 Task: Send an email with the signature Alex Clark with the subject 'Status update' and the message 'Please find attached the requested document.' from softage.1@softage.net to softage.5@softage.net,  softage.1@softage.net and softage.6@softage.net with CC to softage.7@softage.net with an attached document Budget.xlsx
Action: Key pressed n
Screenshot: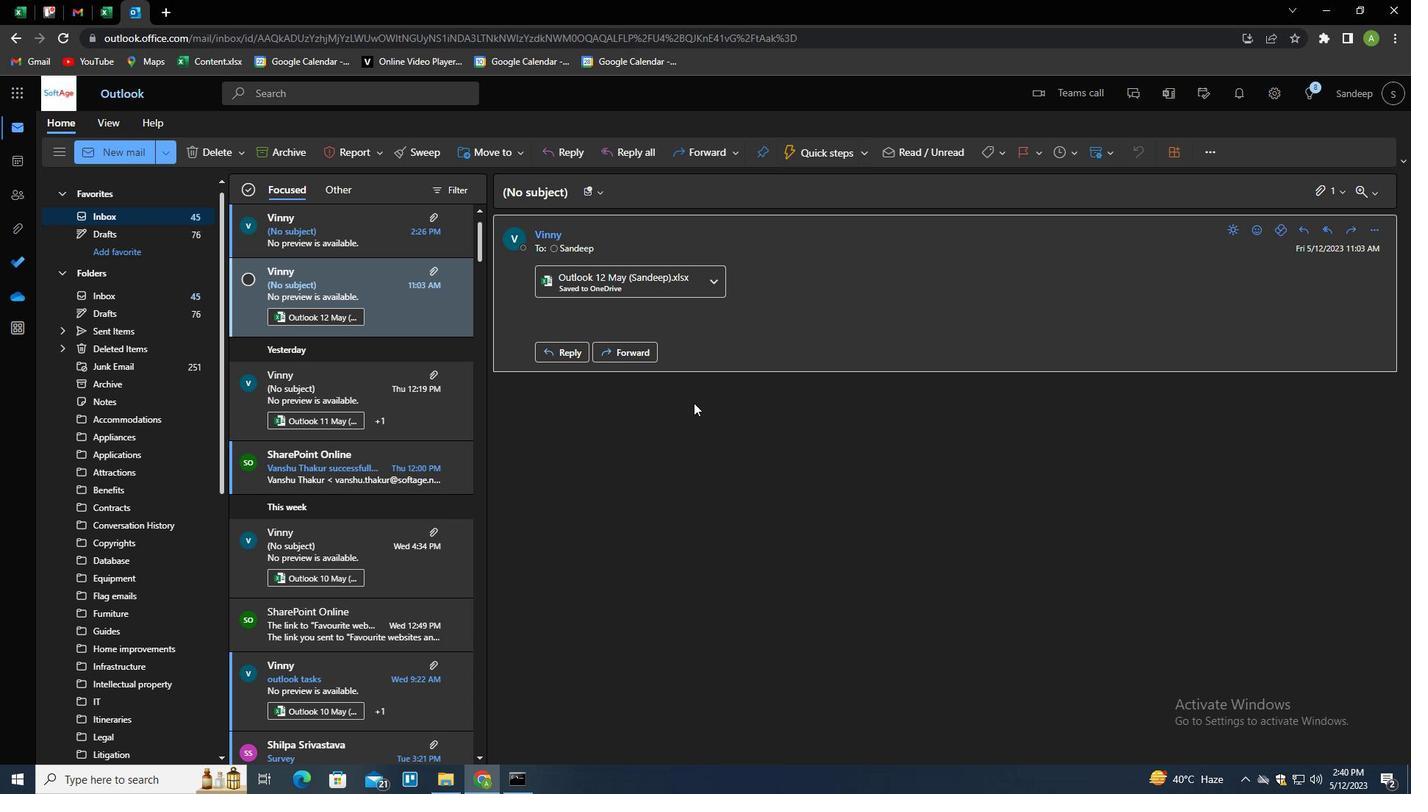 
Action: Mouse moved to (991, 156)
Screenshot: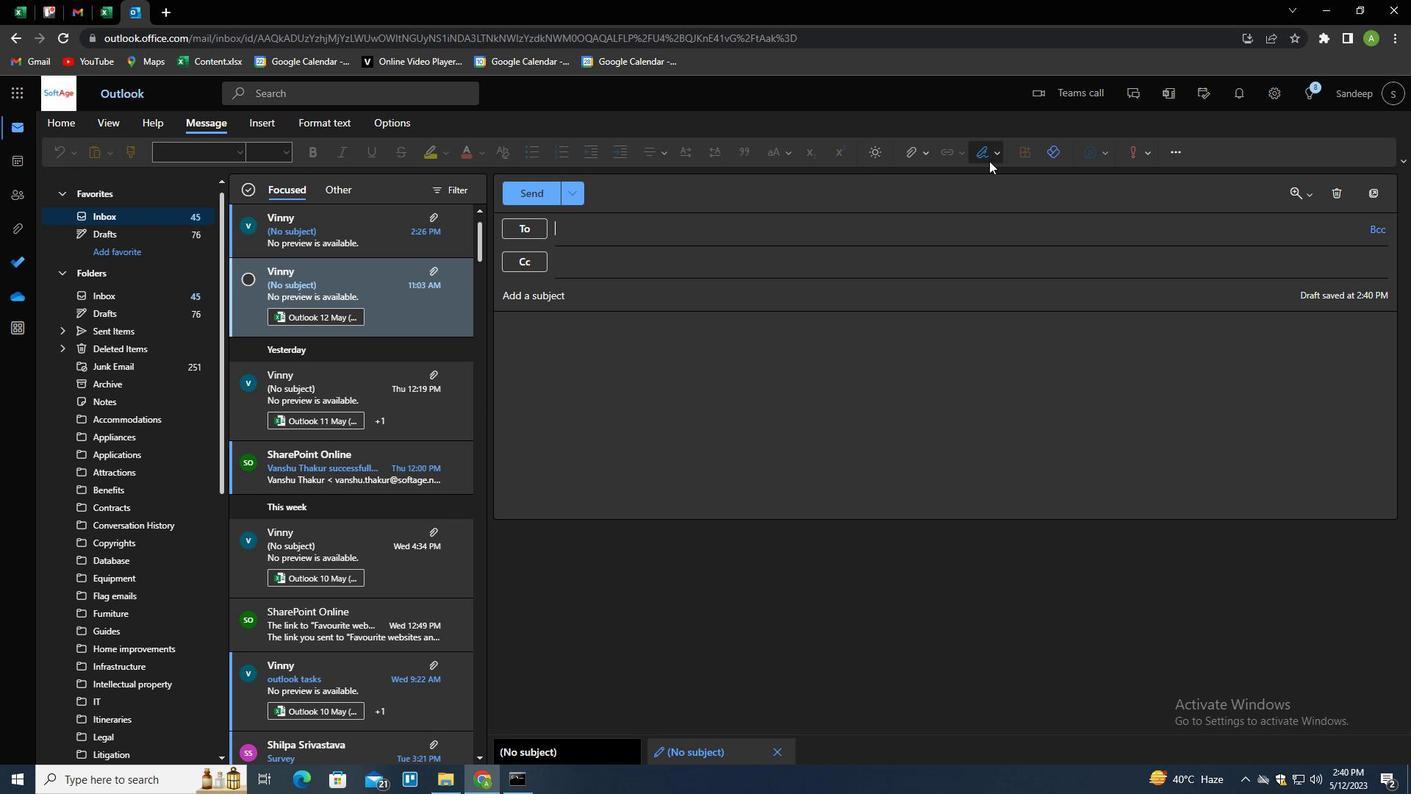
Action: Mouse pressed left at (991, 156)
Screenshot: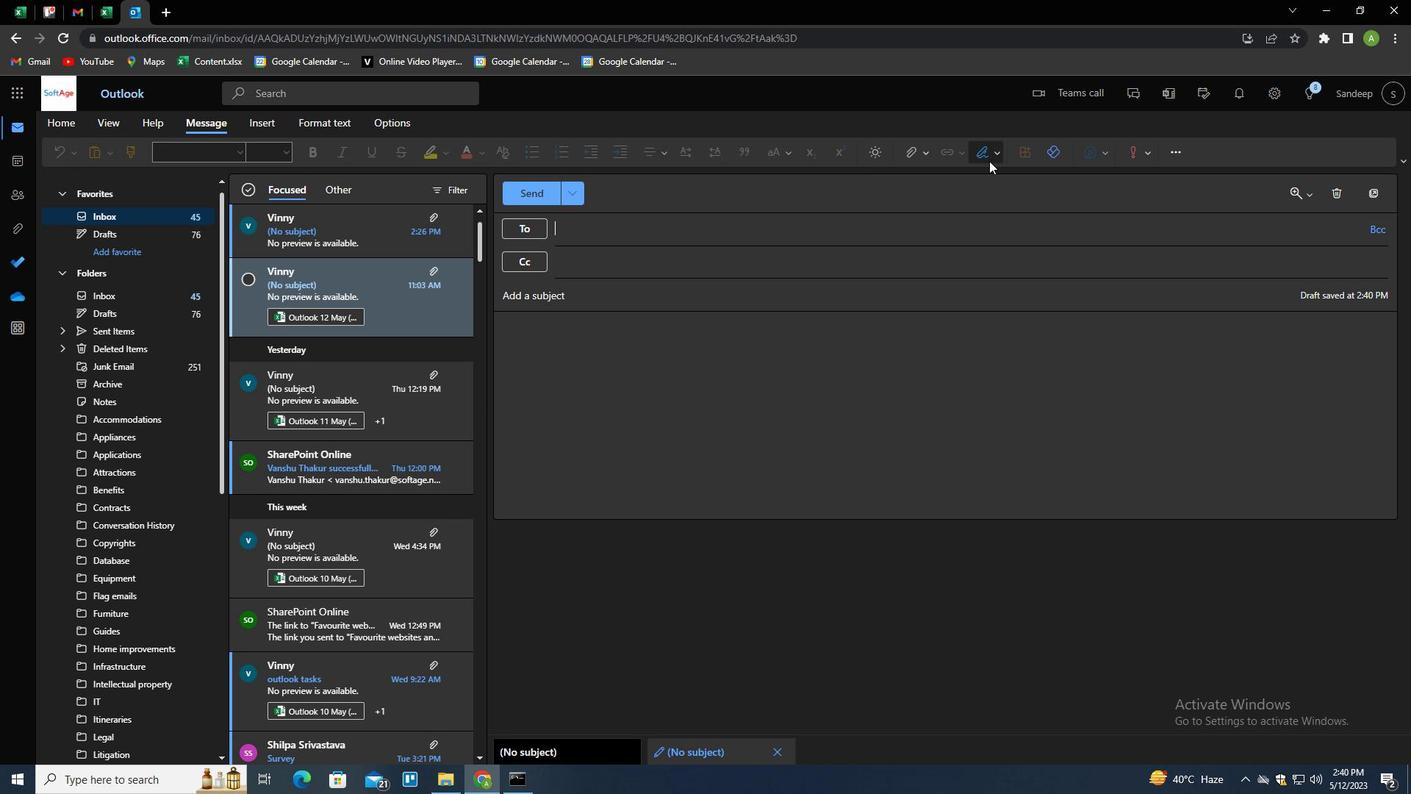
Action: Mouse moved to (972, 208)
Screenshot: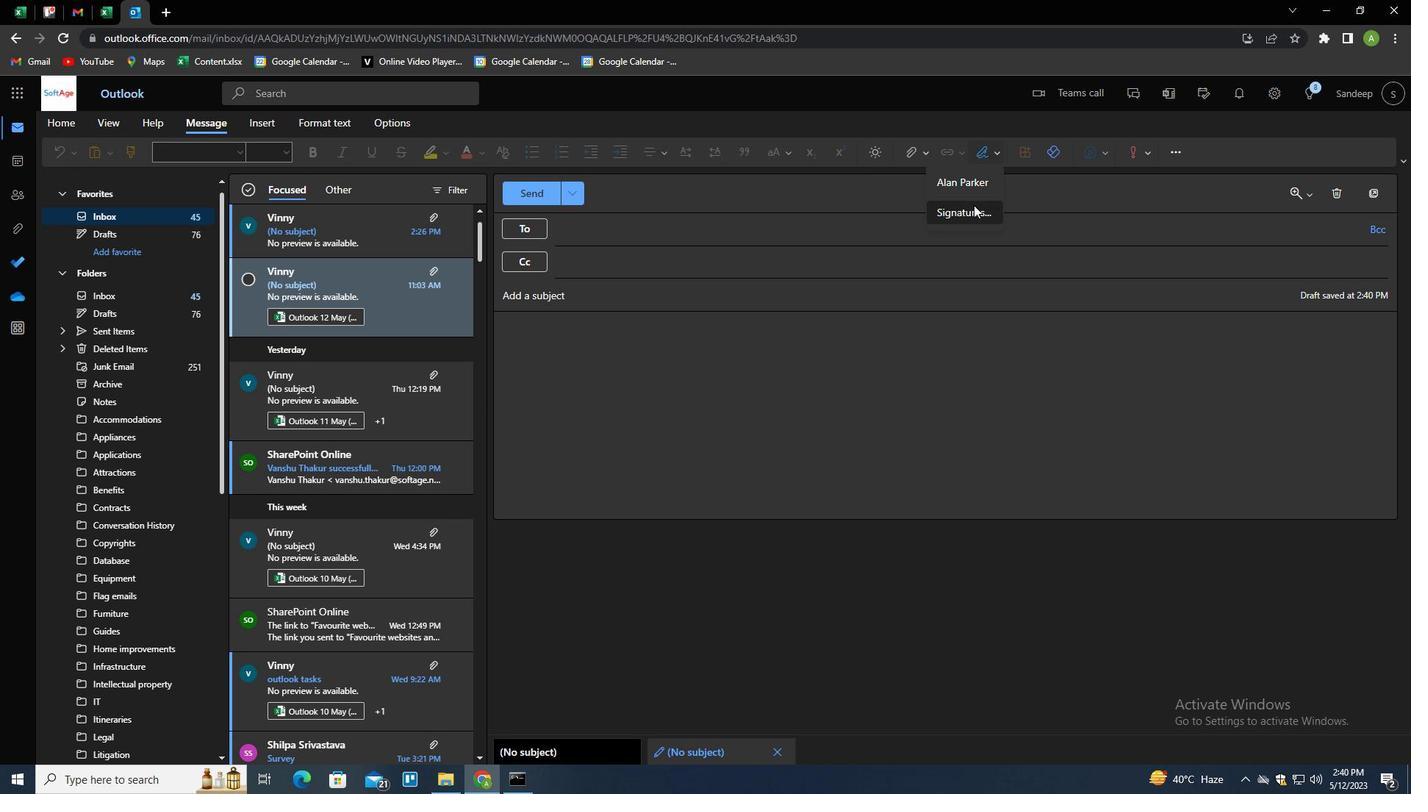 
Action: Mouse pressed left at (972, 208)
Screenshot: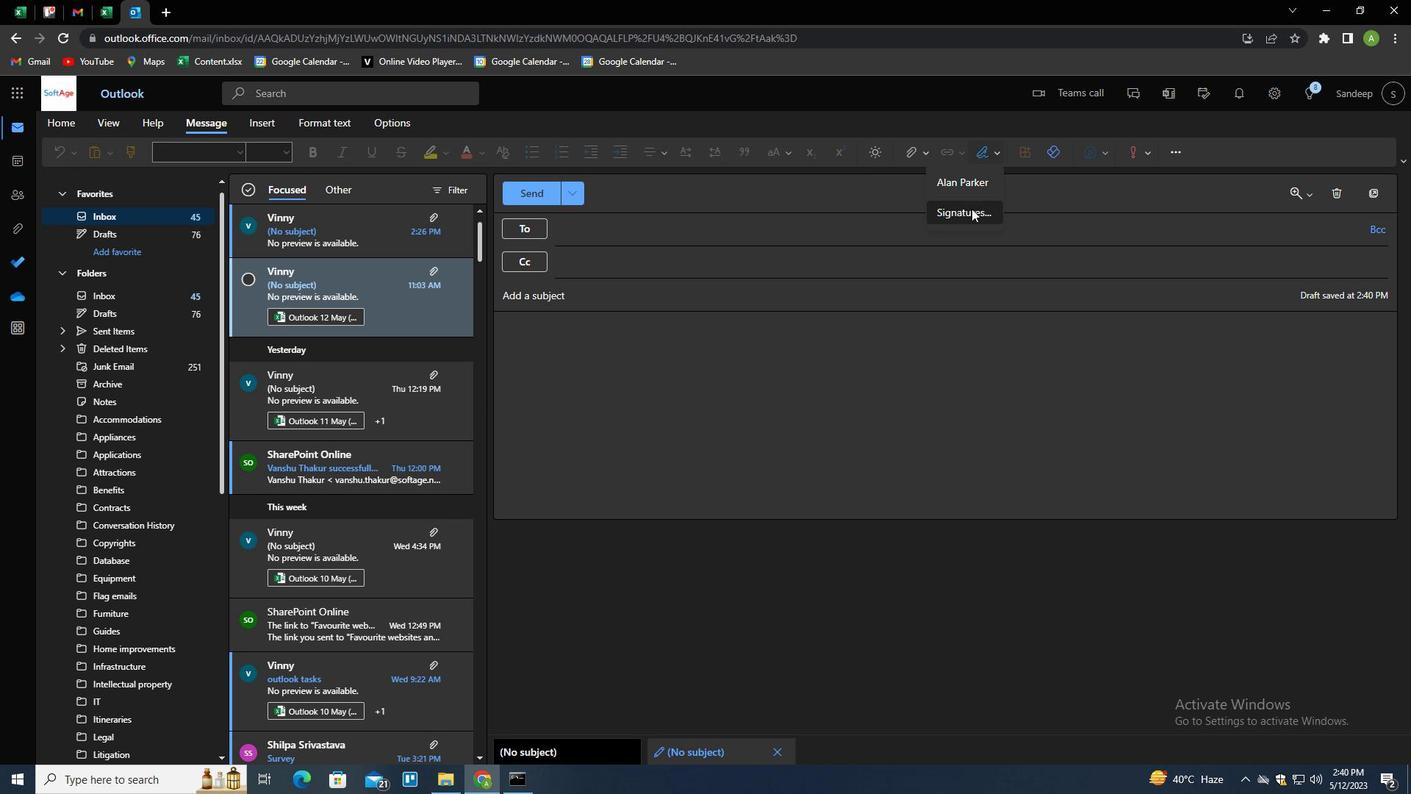 
Action: Mouse moved to (995, 271)
Screenshot: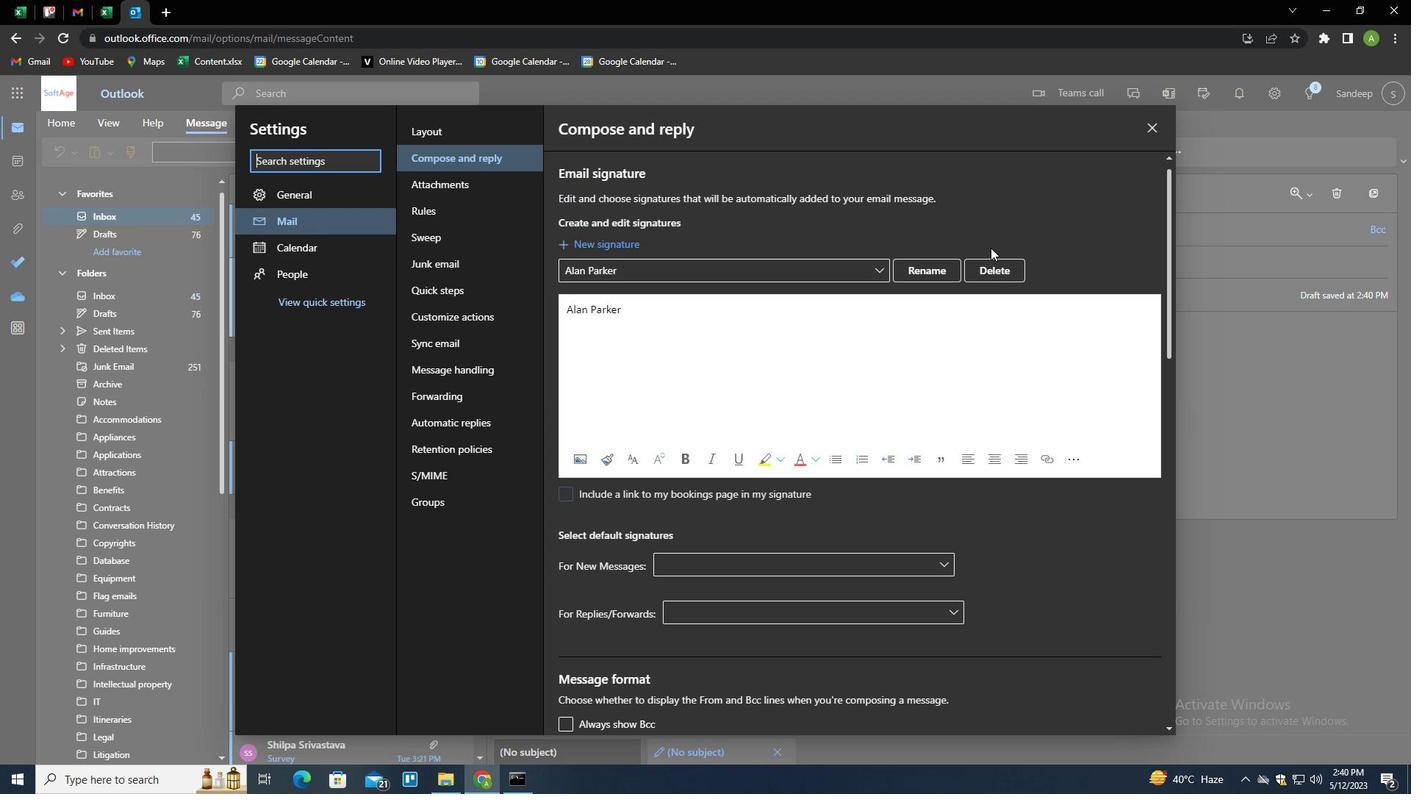 
Action: Mouse pressed left at (995, 271)
Screenshot: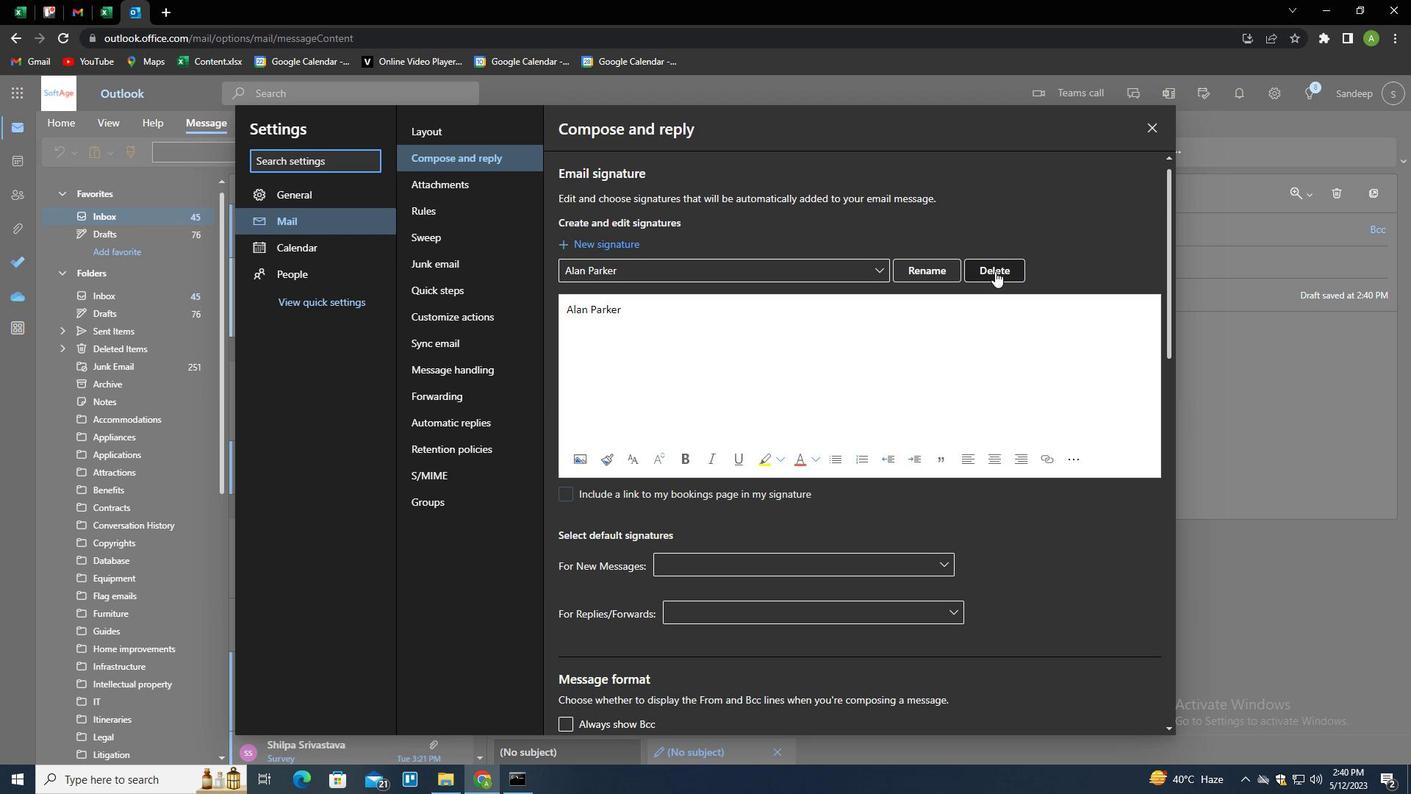 
Action: Mouse moved to (996, 272)
Screenshot: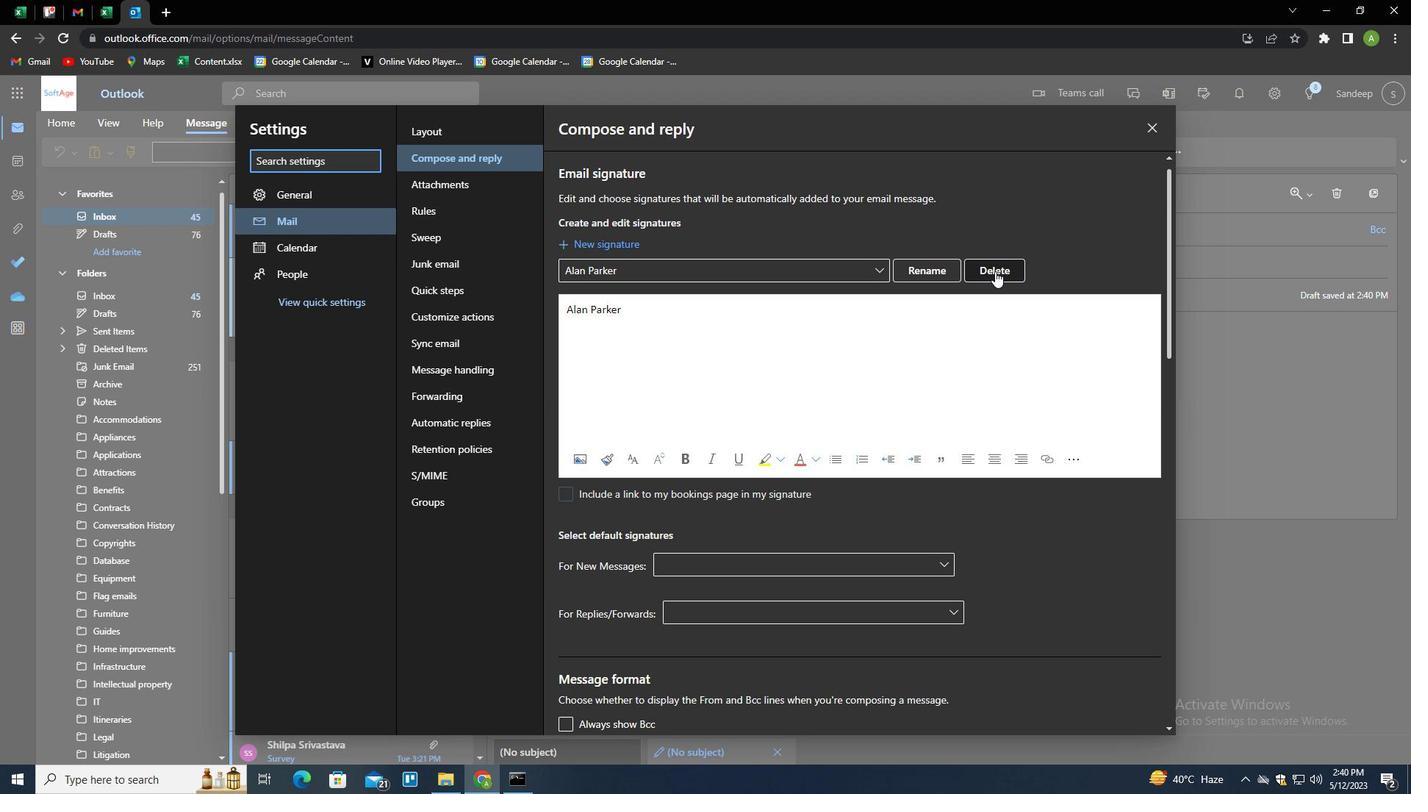 
Action: Mouse pressed left at (996, 272)
Screenshot: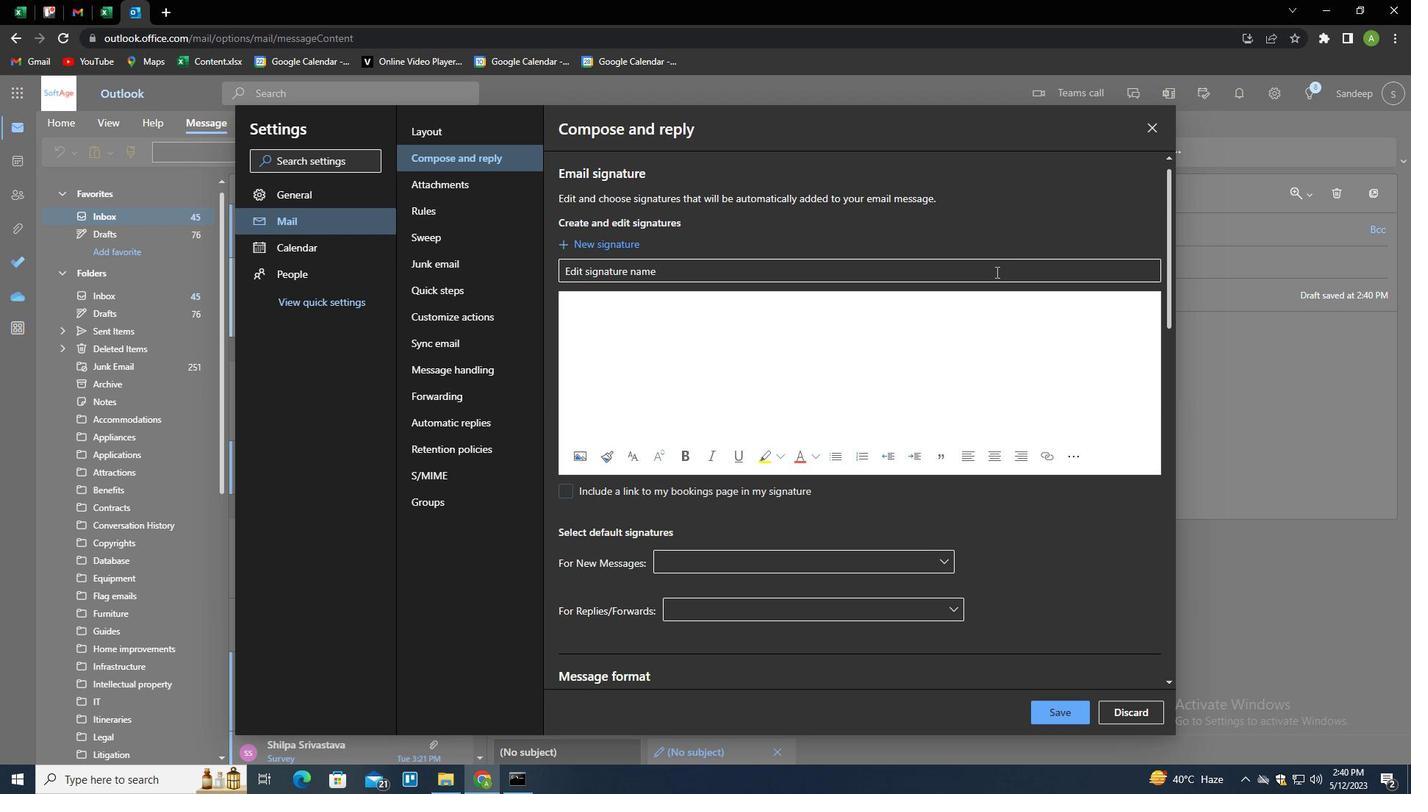 
Action: Key pressed <Key.shift>
Screenshot: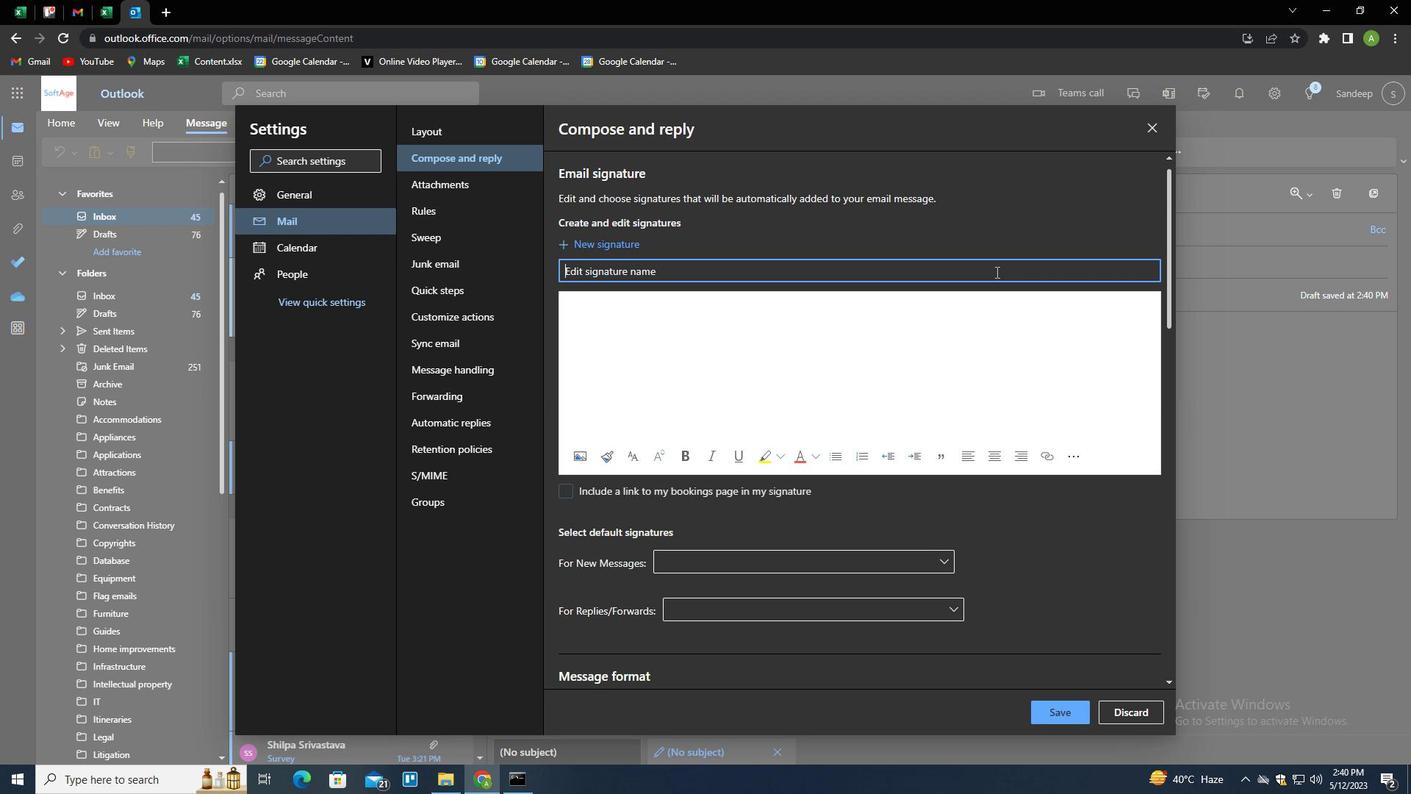 
Action: Mouse moved to (996, 271)
Screenshot: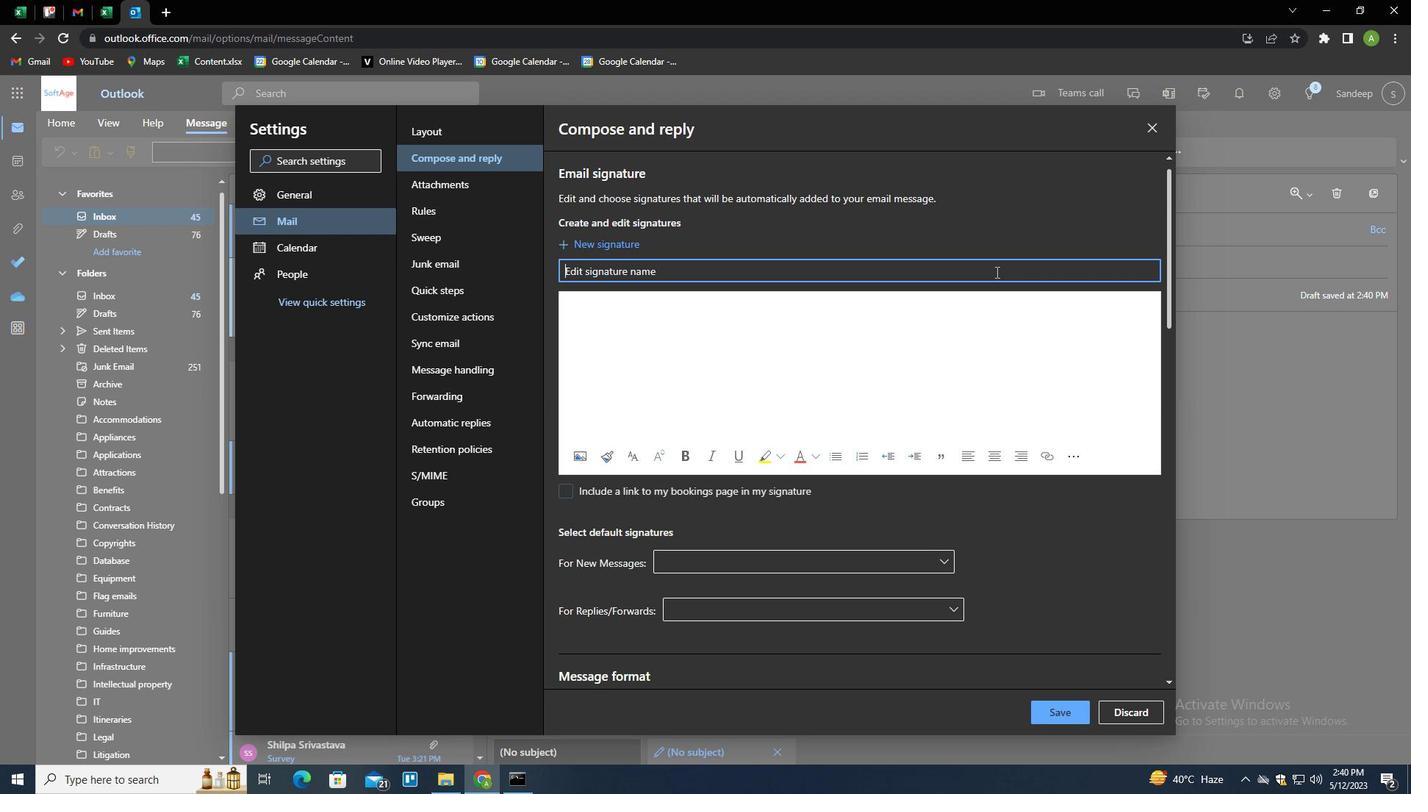 
Action: Key pressed A
Screenshot: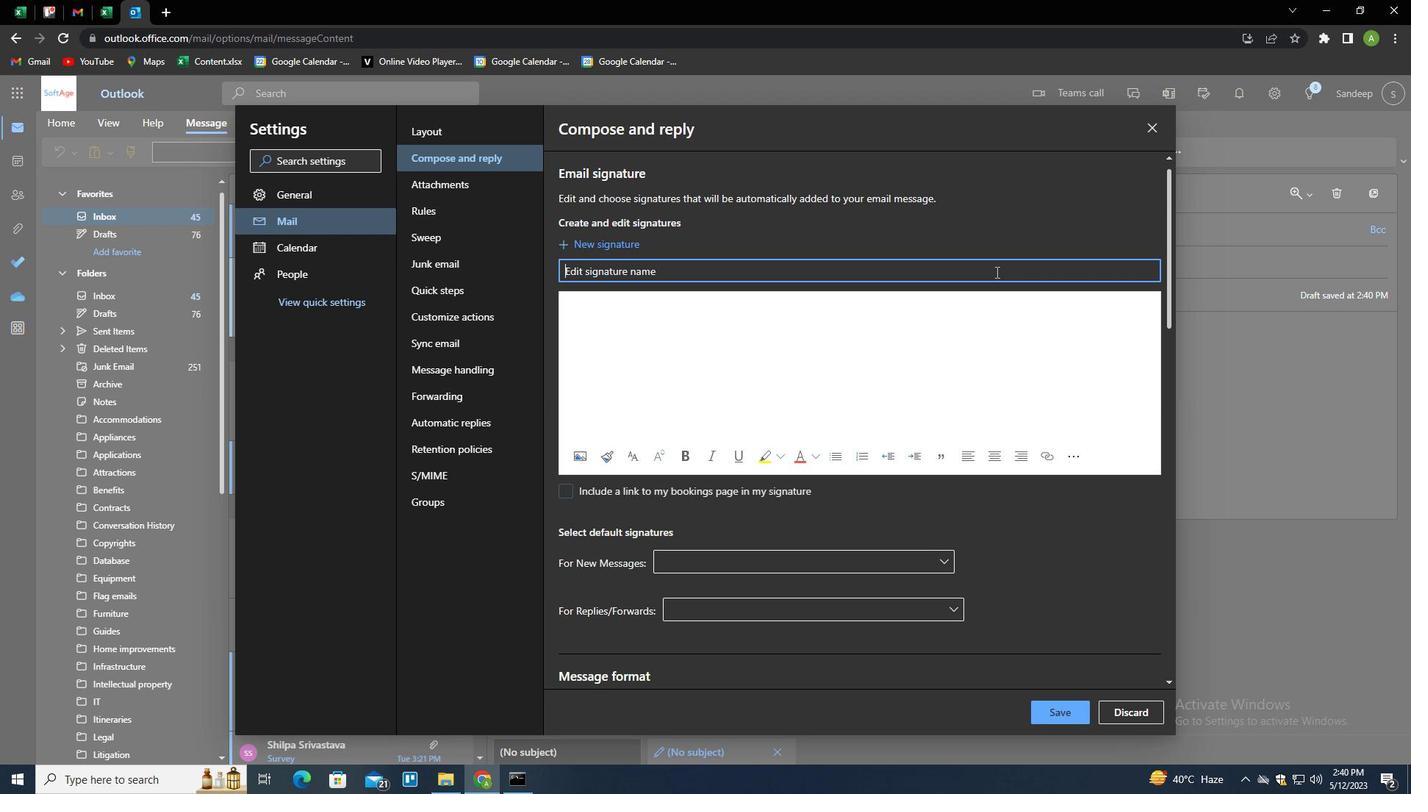 
Action: Mouse moved to (1018, 254)
Screenshot: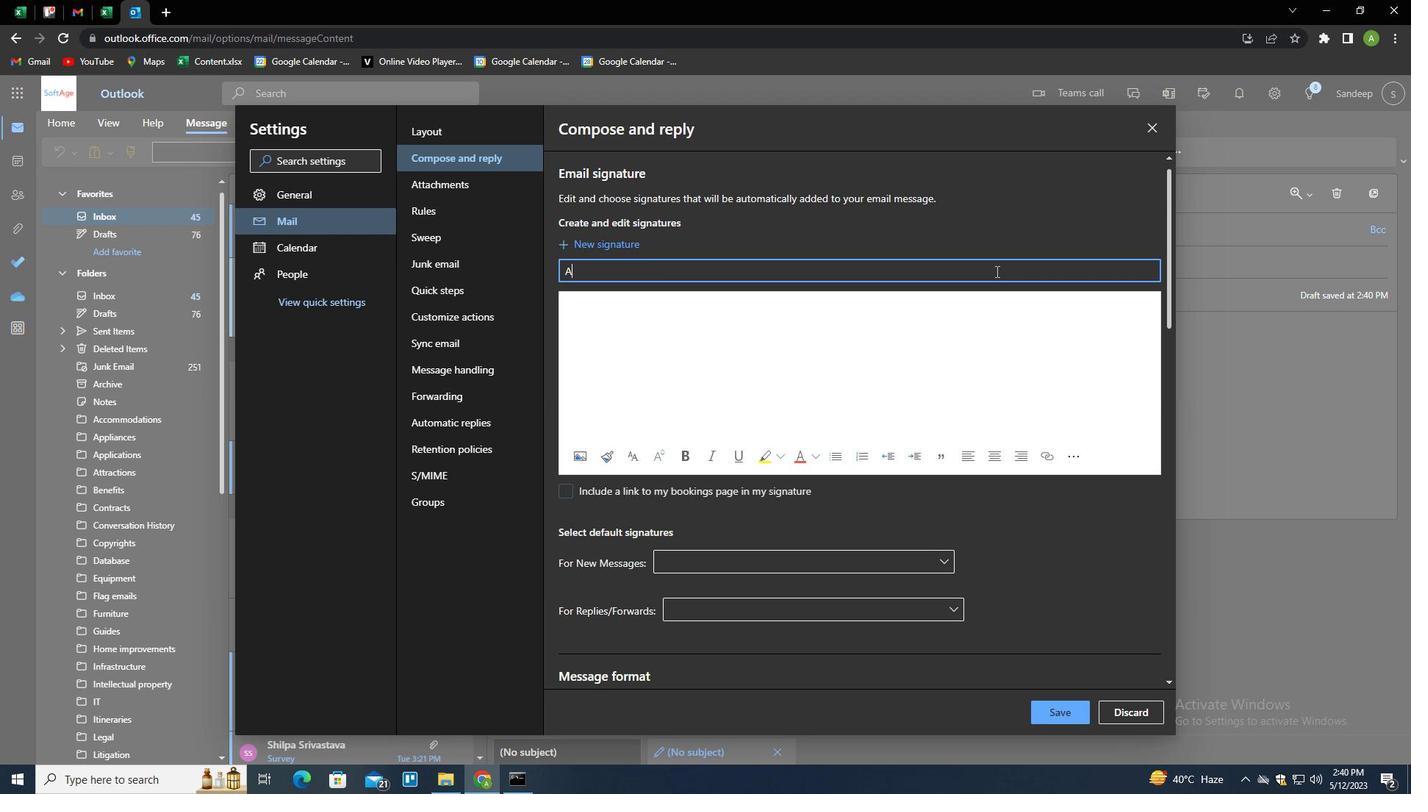 
Action: Key pressed LEX<Key.space><Key.shift>CLARK<Key.tab><Key.shift>ALEX<Key.space><Key.shift>CLARK
Screenshot: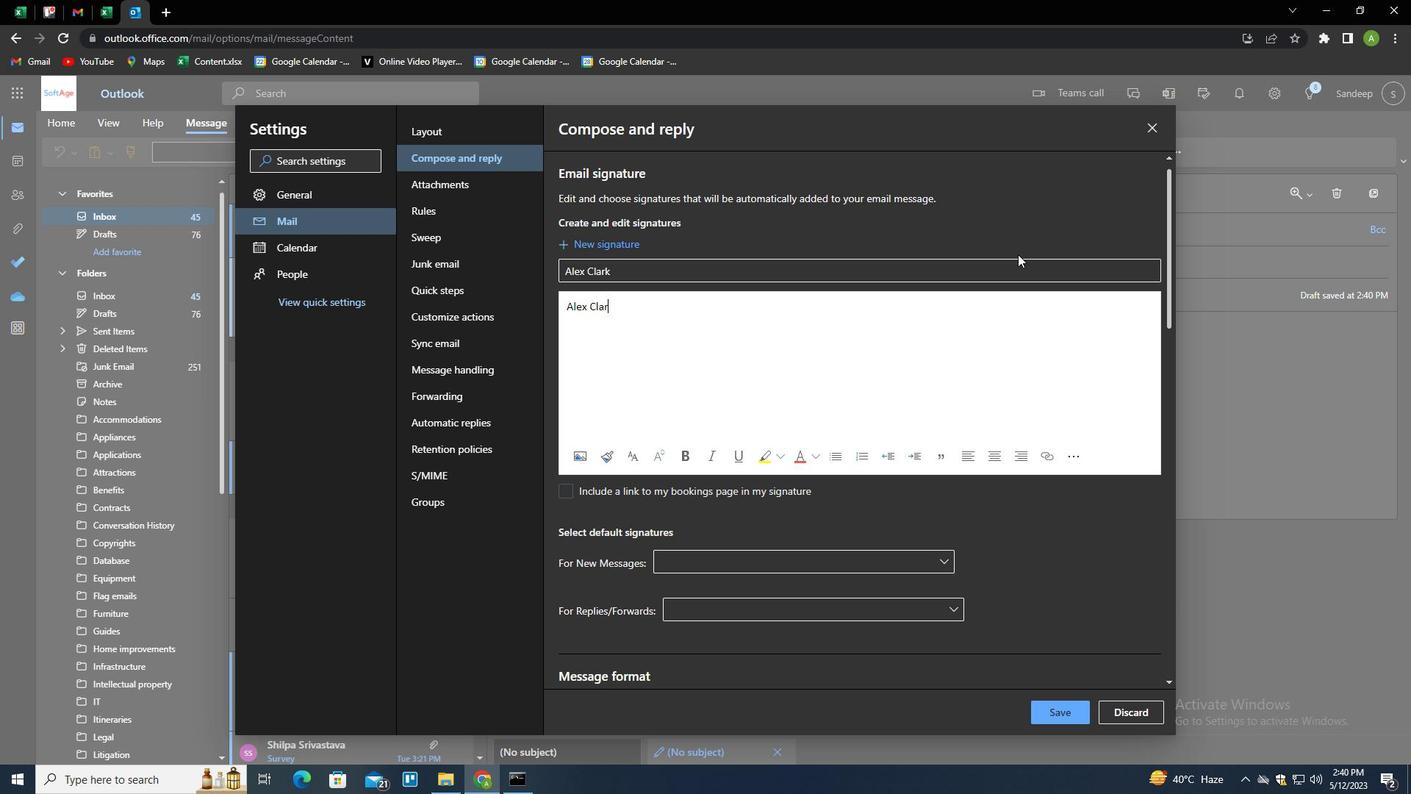 
Action: Mouse moved to (1054, 708)
Screenshot: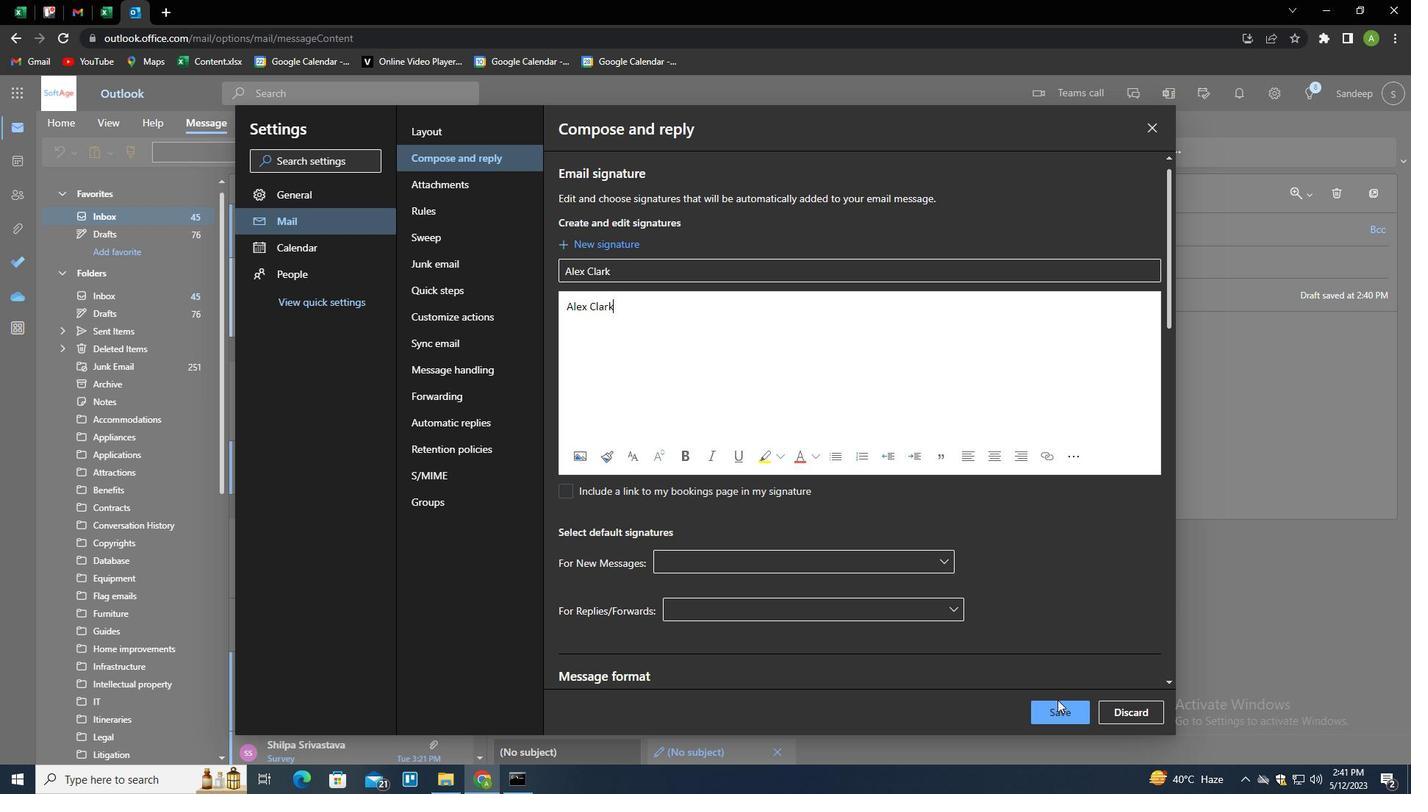 
Action: Mouse pressed left at (1054, 708)
Screenshot: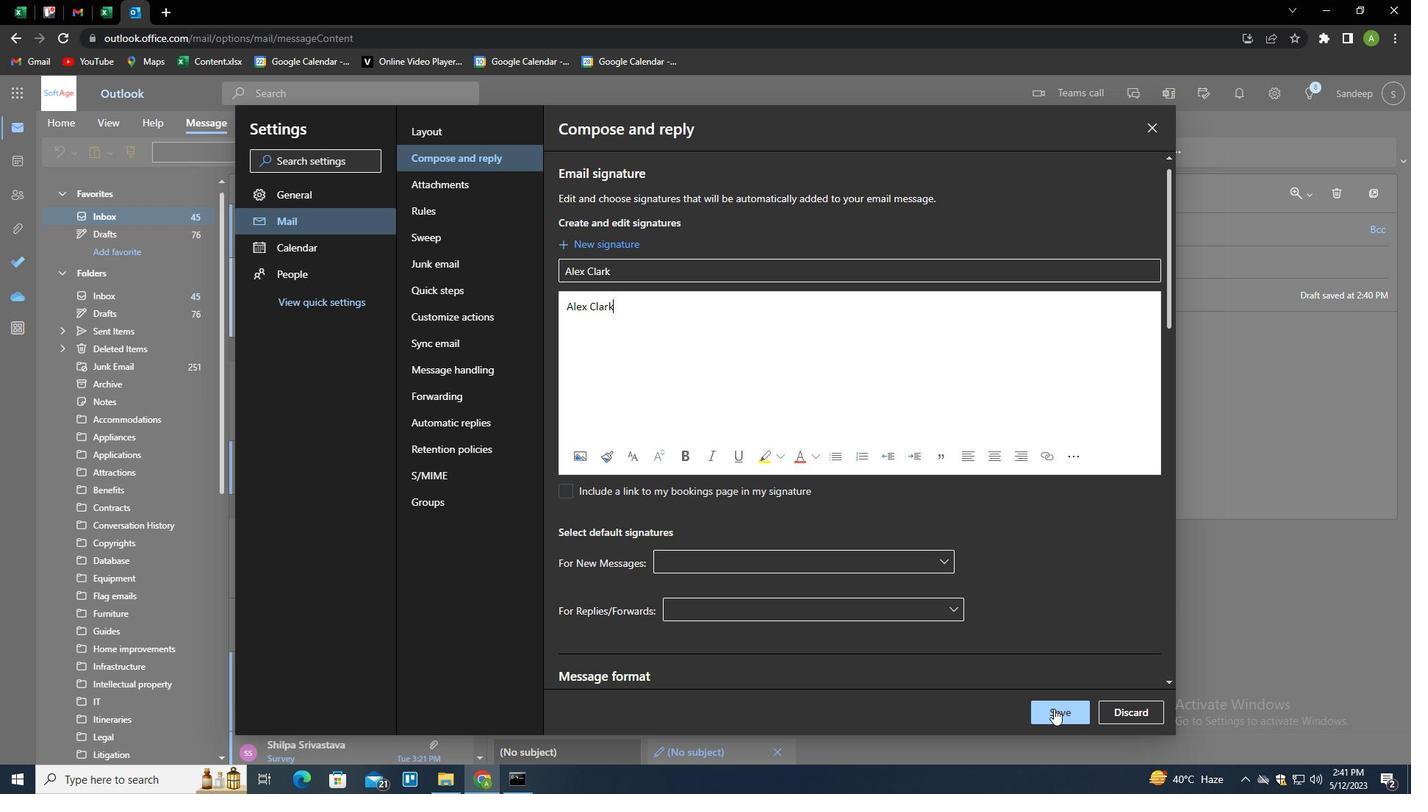 
Action: Mouse moved to (1250, 403)
Screenshot: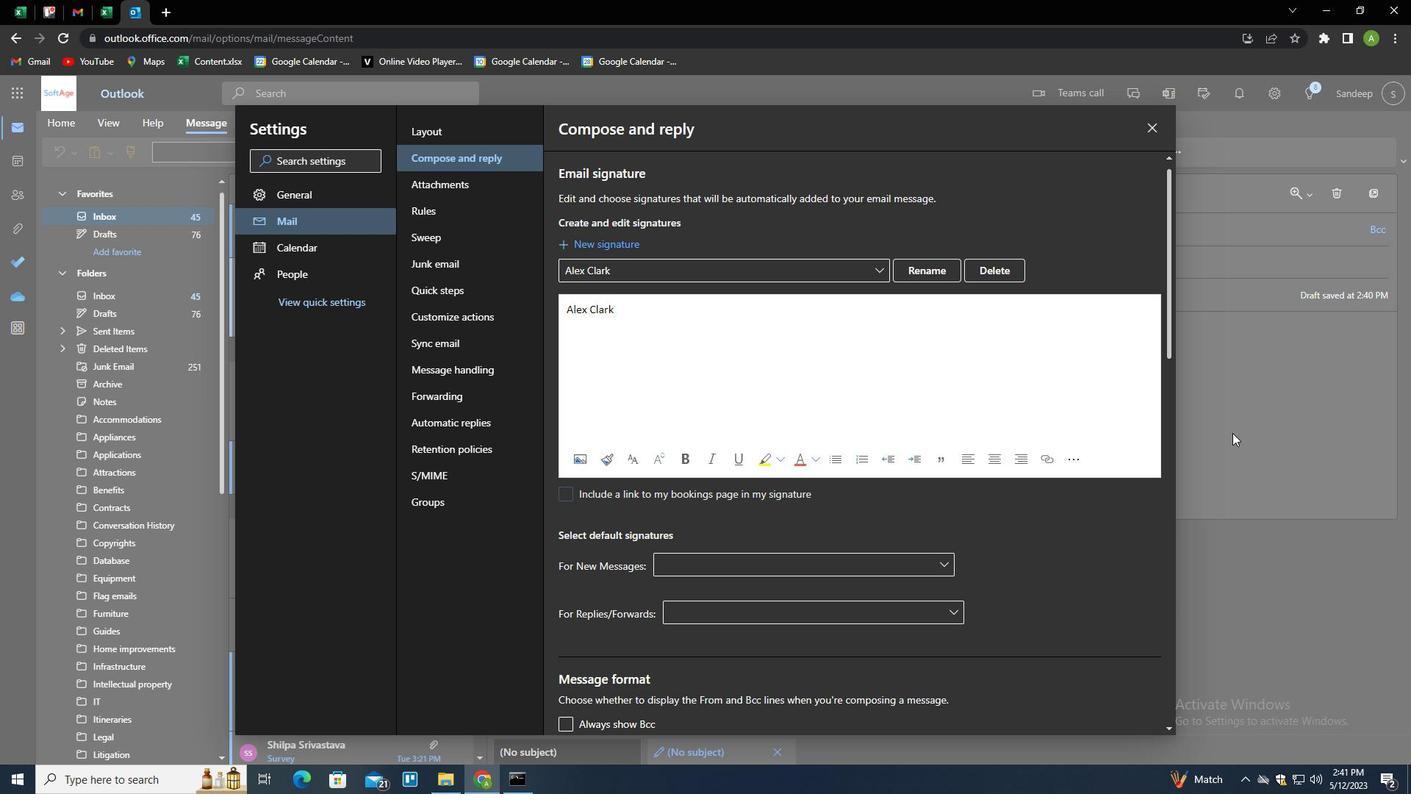 
Action: Mouse pressed left at (1250, 403)
Screenshot: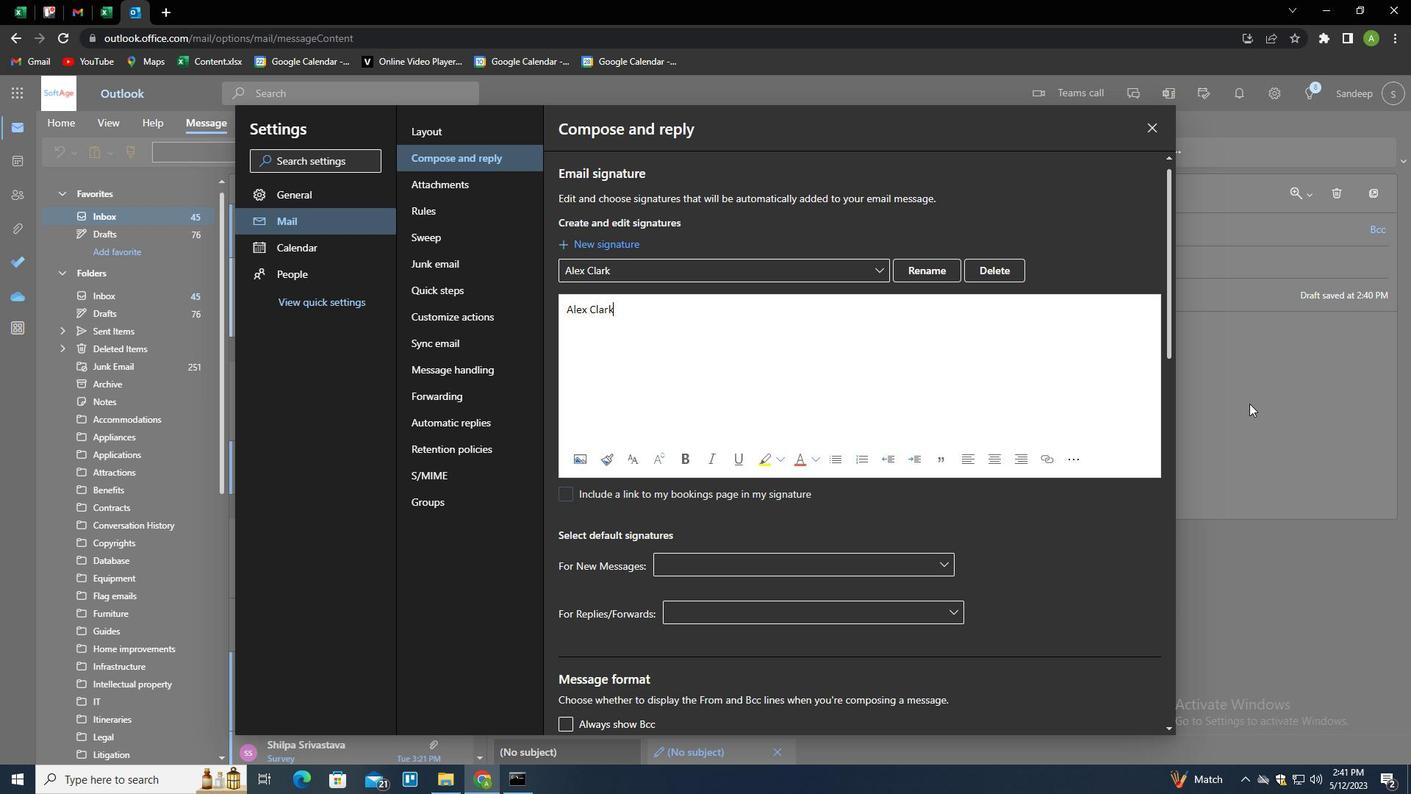 
Action: Mouse moved to (664, 299)
Screenshot: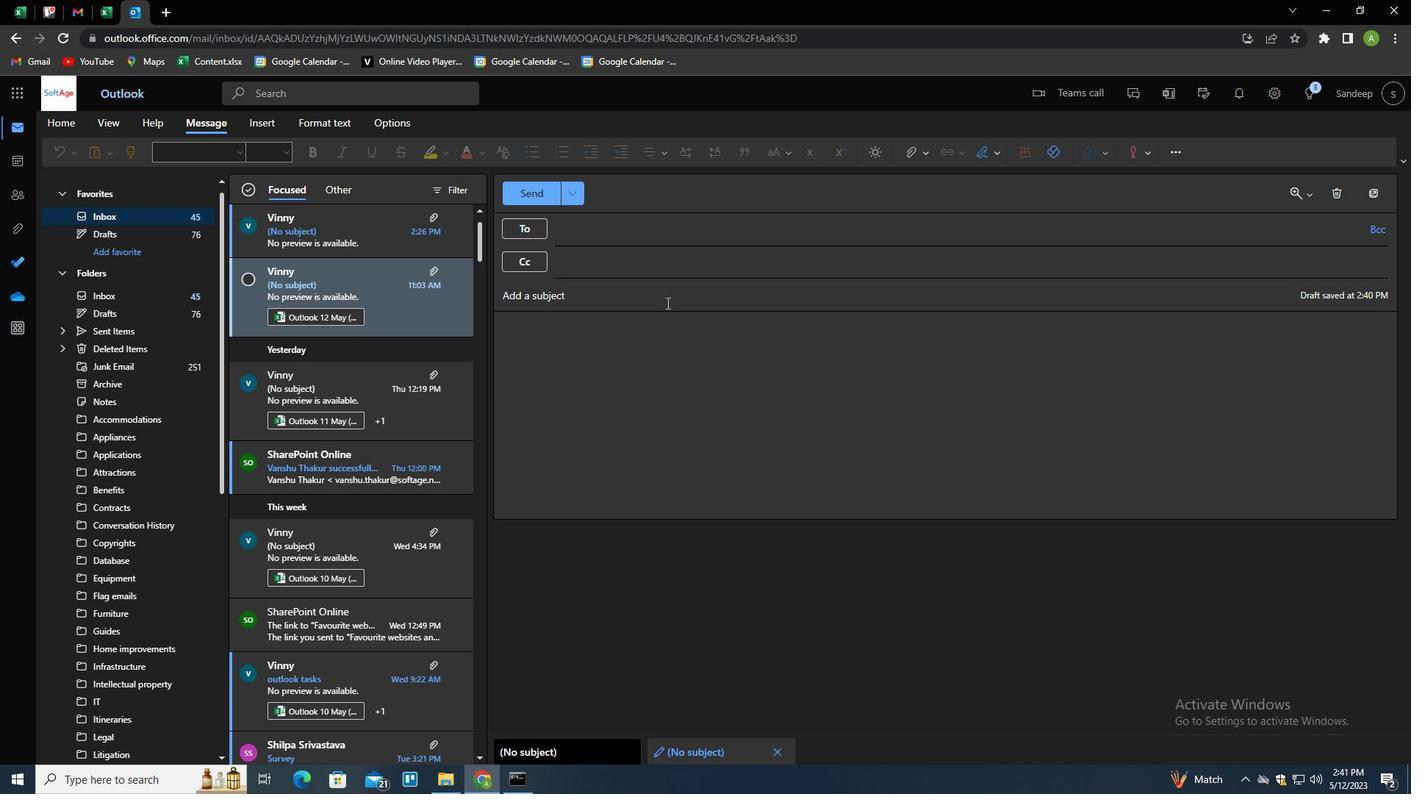 
Action: Mouse pressed left at (664, 299)
Screenshot: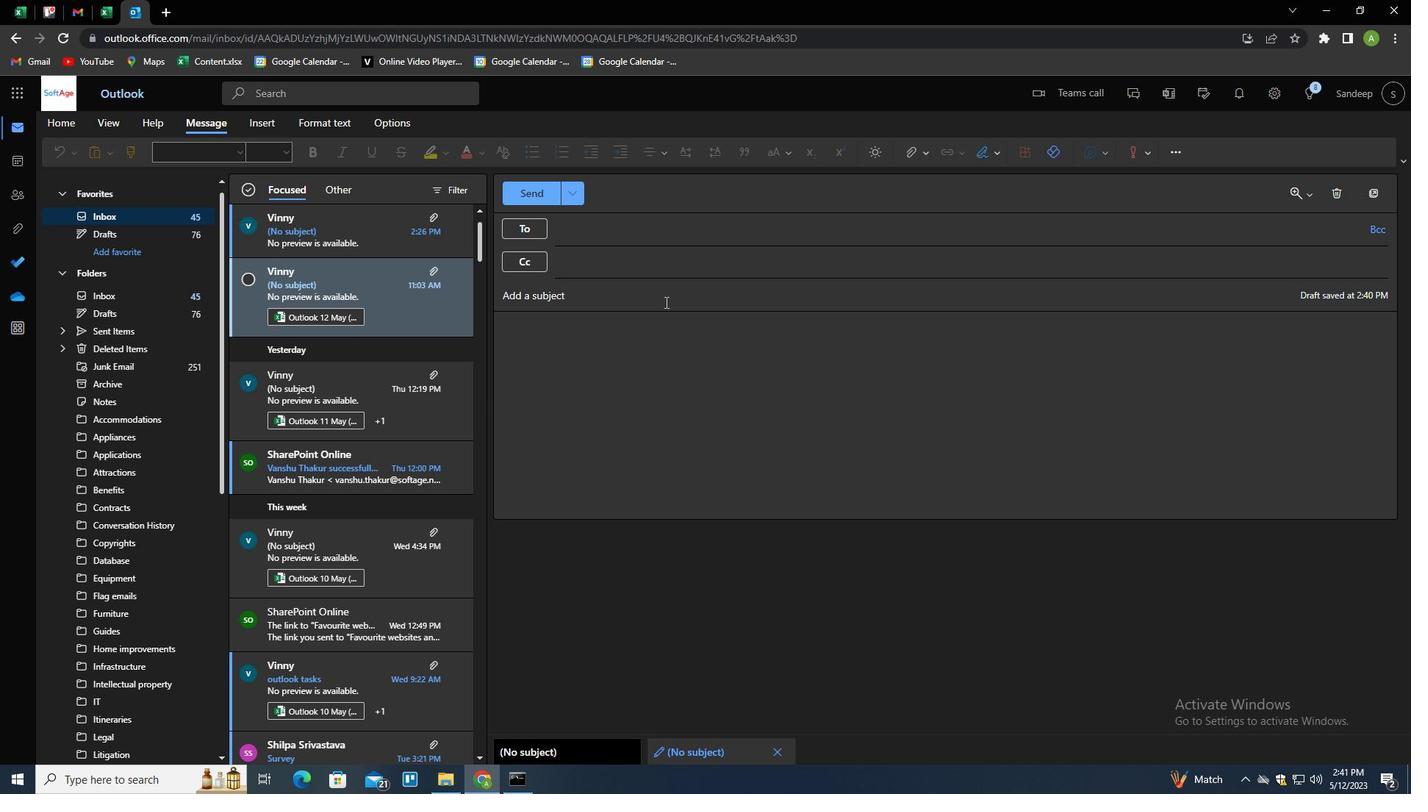 
Action: Key pressed <Key.shift>STATUS<Key.space>UPDATE<Key.tab><Key.shift>PLEASE<Key.space>FIND<Key.space>ATTACHED<Key.space>THE<Key.space>REQUESTED<Key.space>DOCUMENTS.
Screenshot: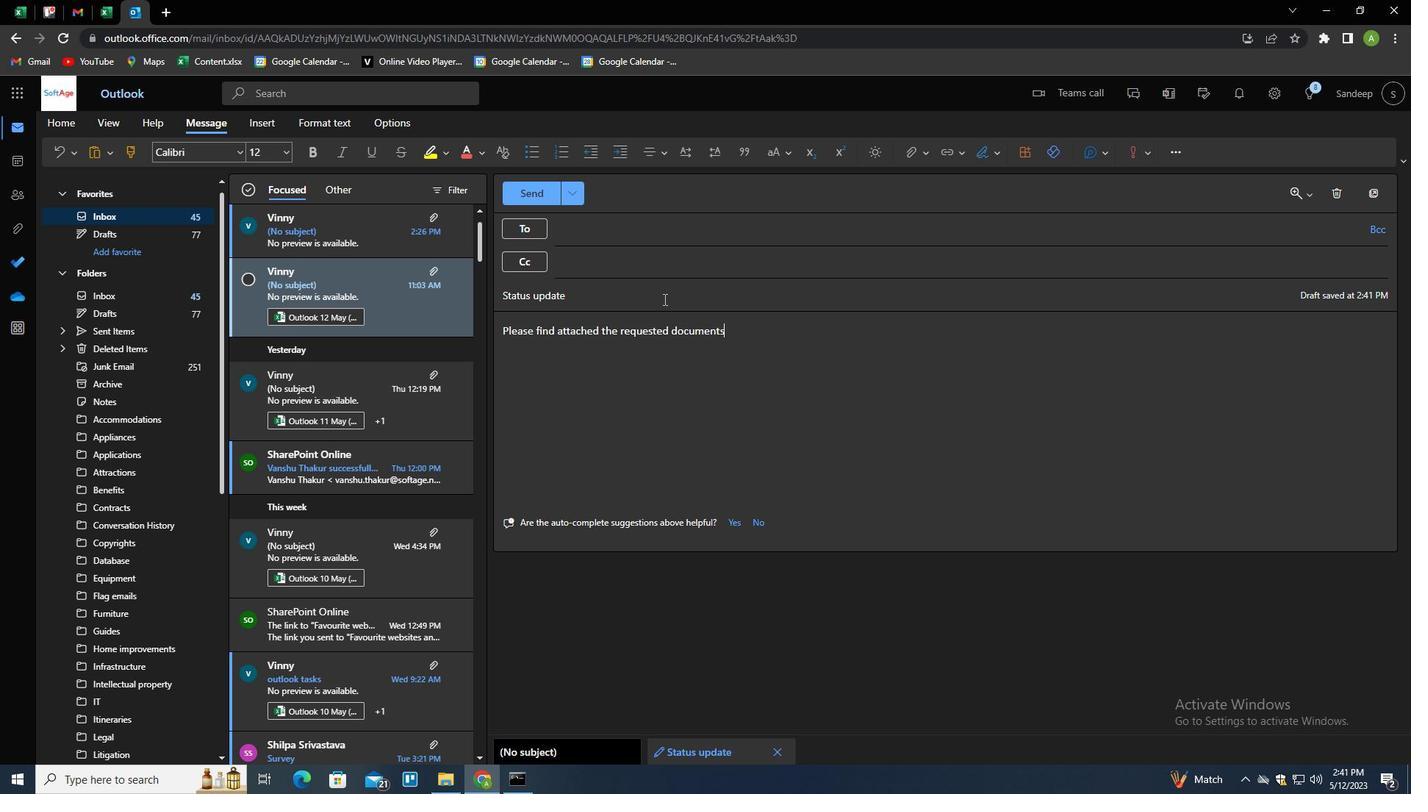 
Action: Mouse moved to (635, 228)
Screenshot: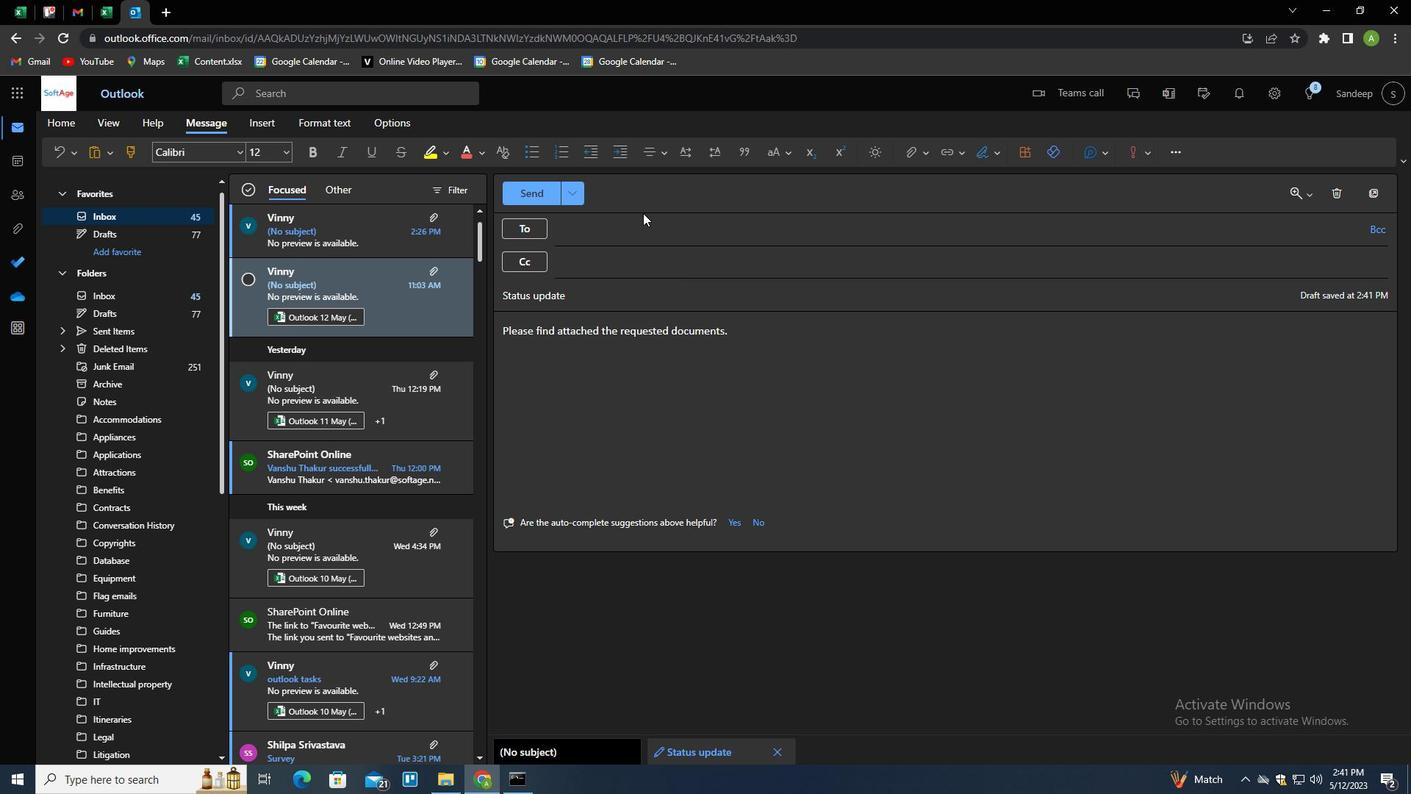 
Action: Mouse pressed left at (635, 228)
Screenshot: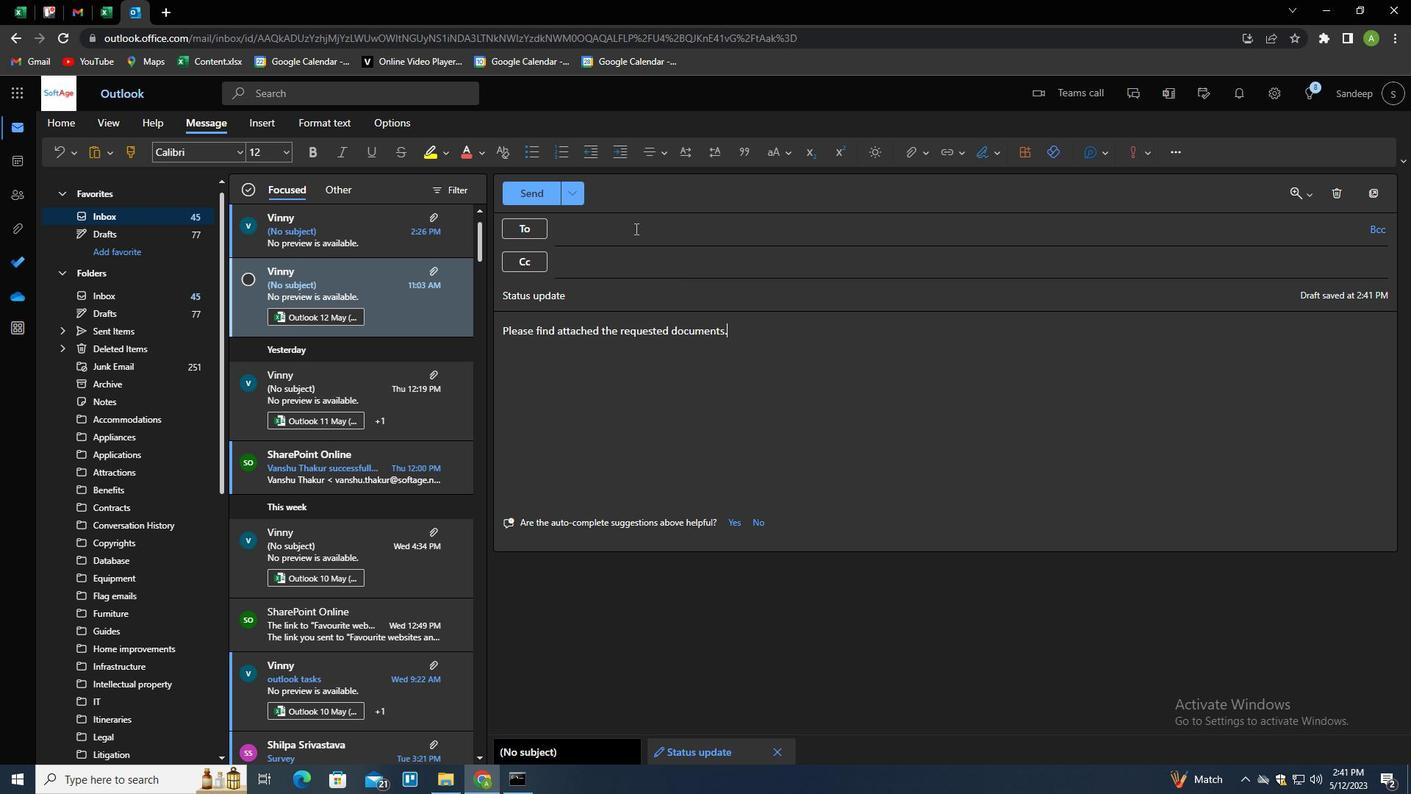 
Action: Key pressed SOFTAGE.5<Key.shift>@SOFTAGE.NET<Key.enter>SOFTAGE.1<Key.shift>@SOFTAGE.NET<Key.enter>SOFTAGE.6<Key.shift>@SOFTAGE.NET<Key.enter><Key.tab>SOFTAGE.6<Key.shift>@SOFTAGE.NET<Key.enter>
Screenshot: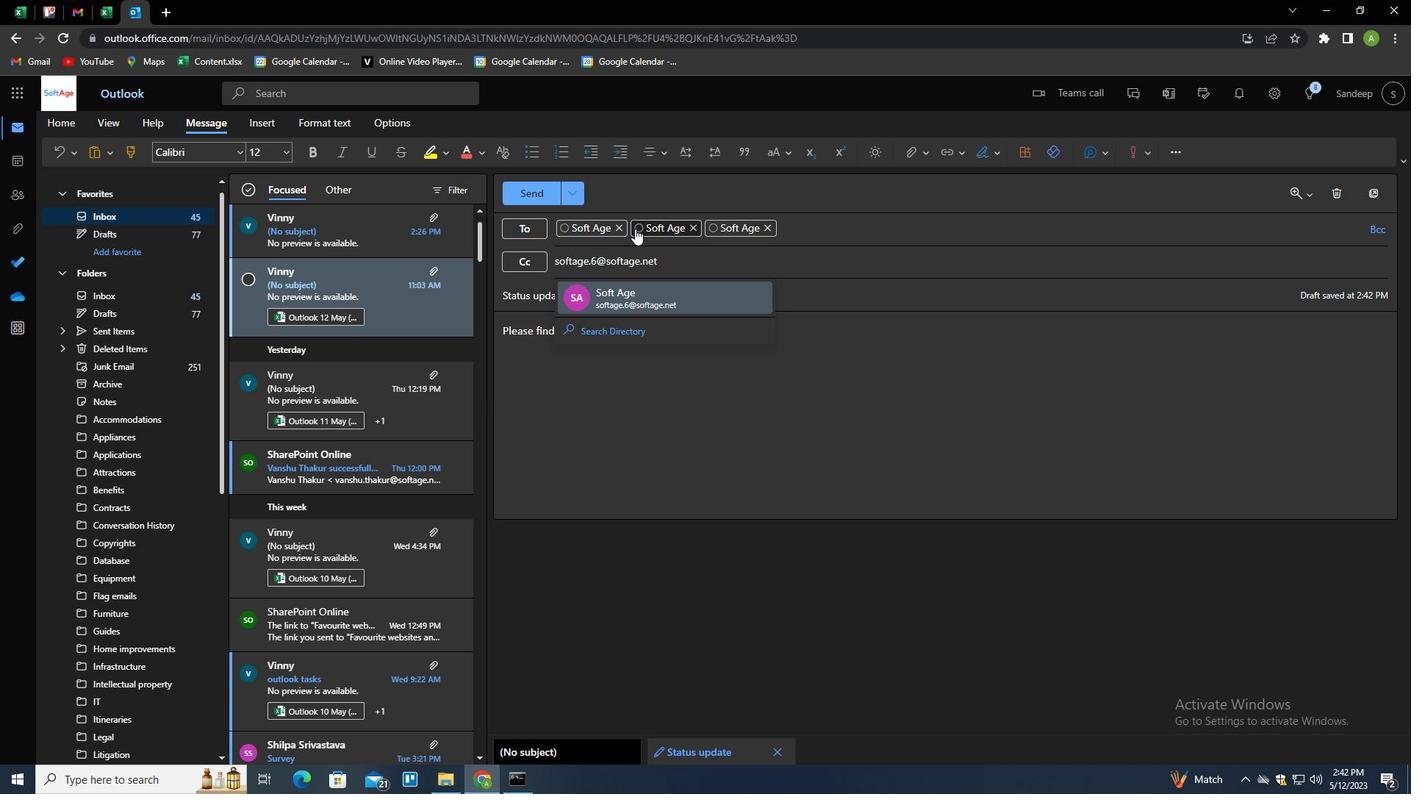 
Action: Mouse moved to (685, 305)
Screenshot: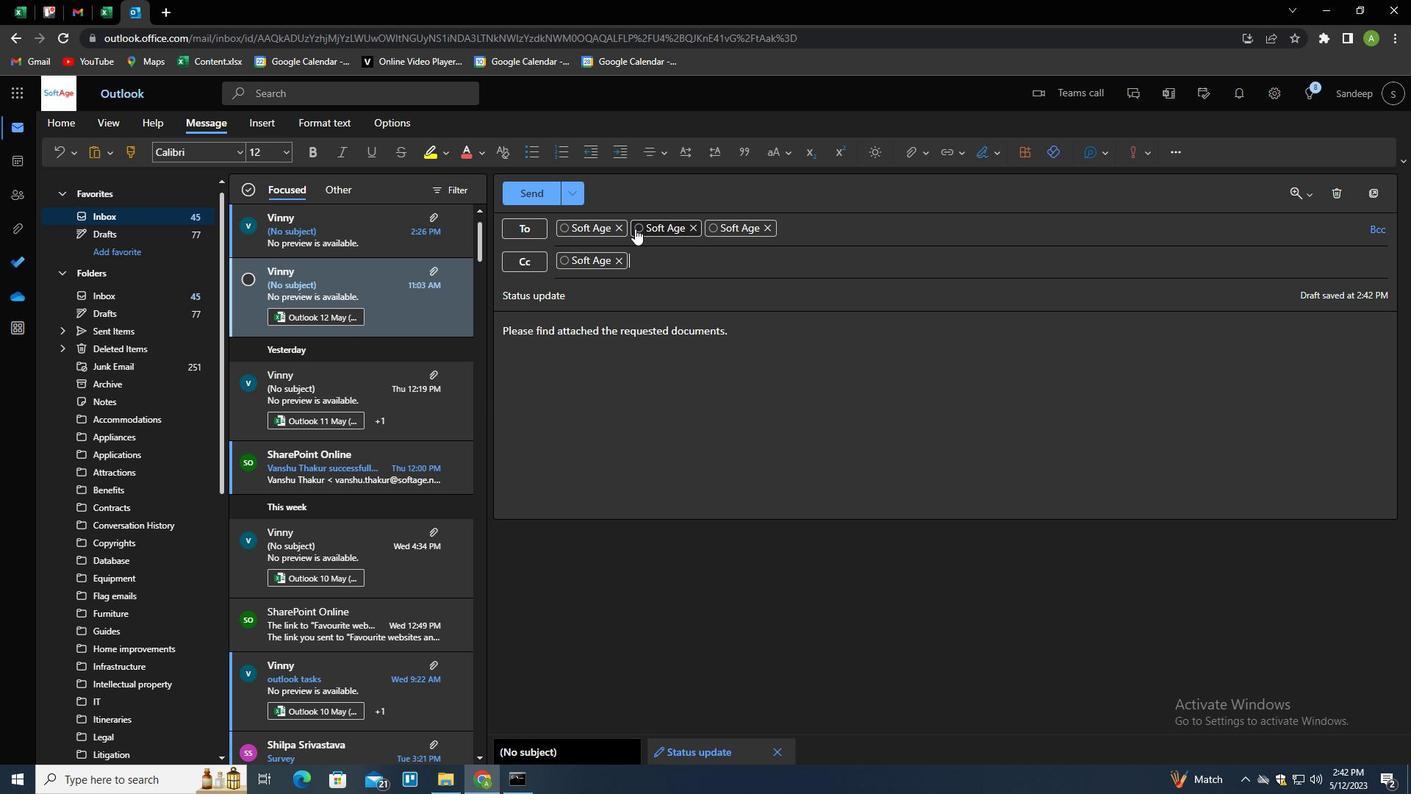 
Action: Mouse scrolled (685, 304) with delta (0, 0)
Screenshot: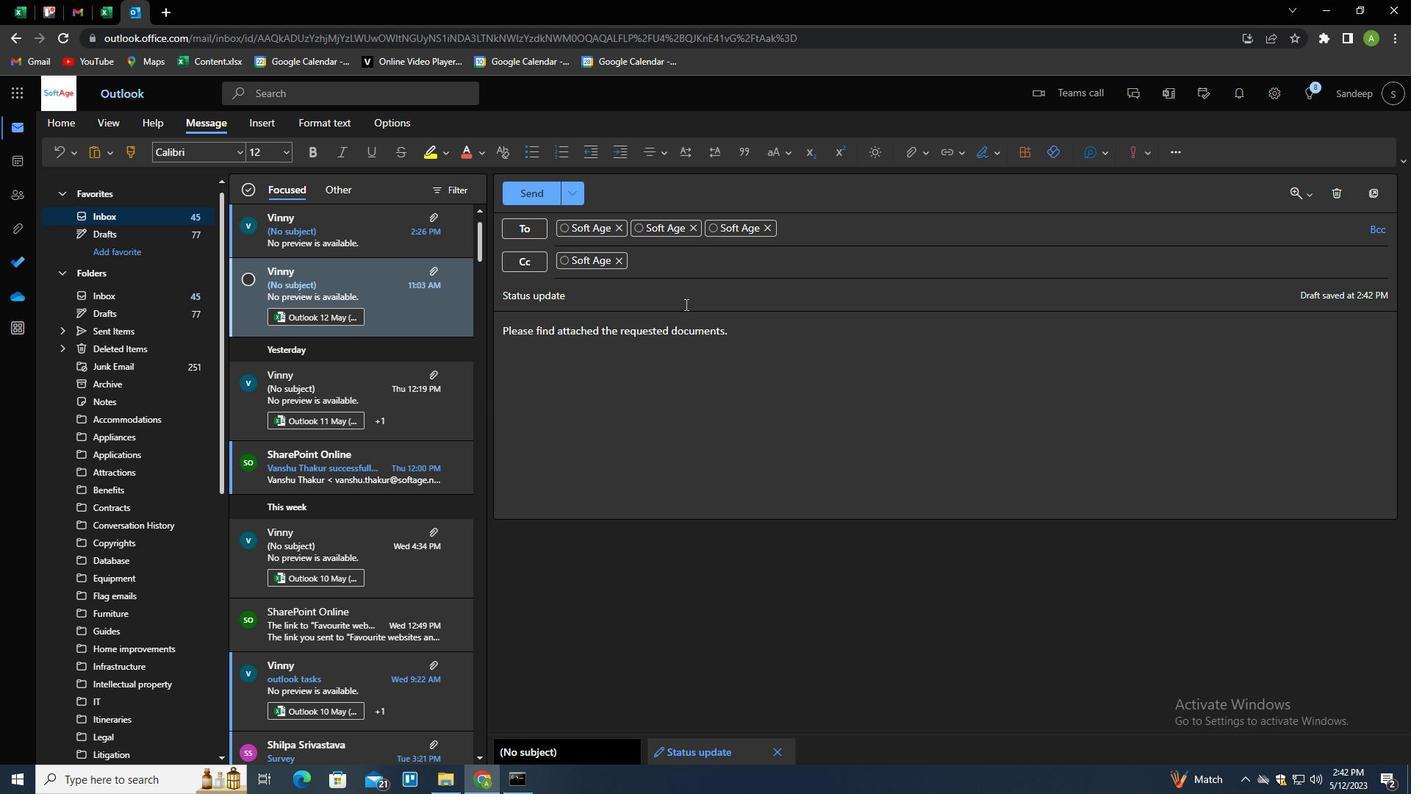 
Action: Mouse scrolled (685, 304) with delta (0, 0)
Screenshot: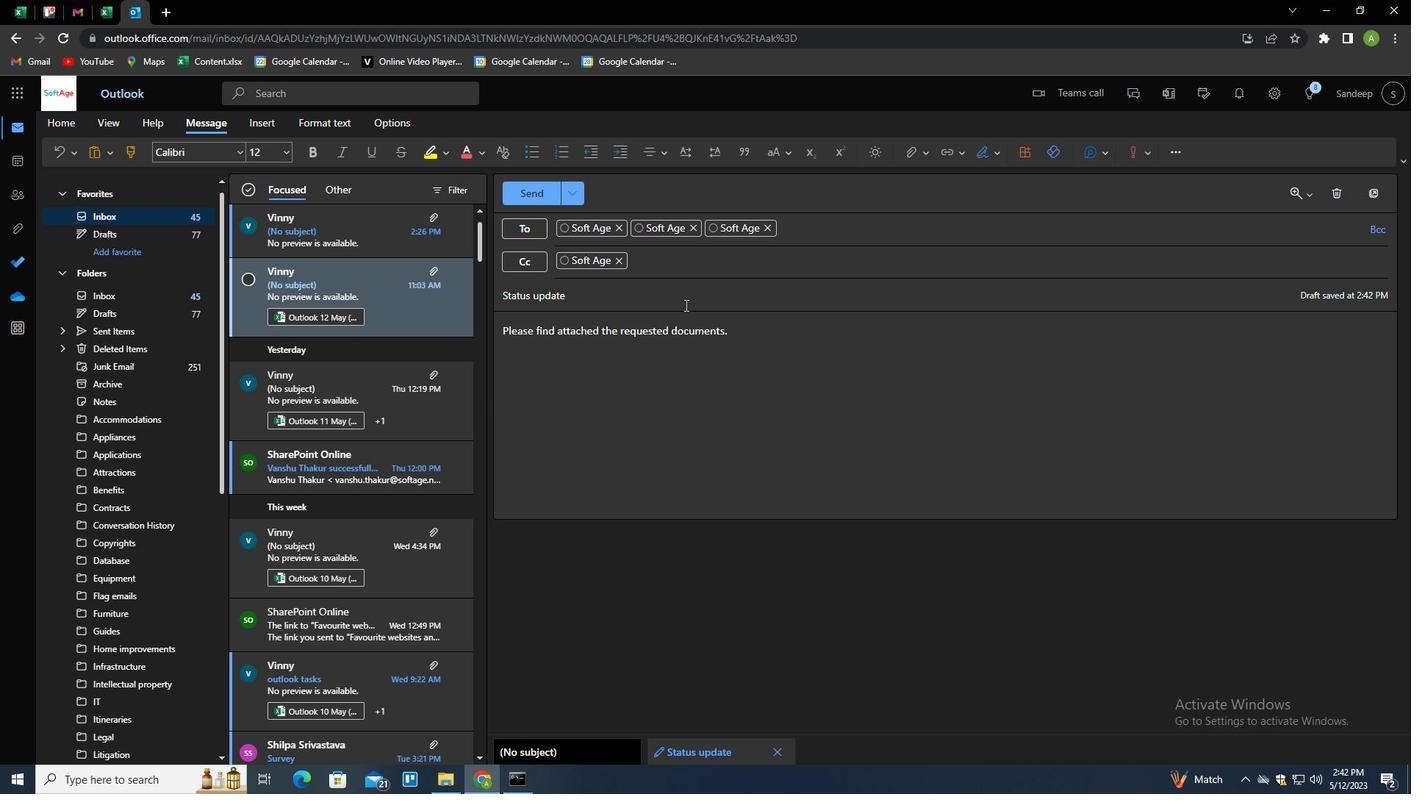
Action: Mouse moved to (924, 156)
Screenshot: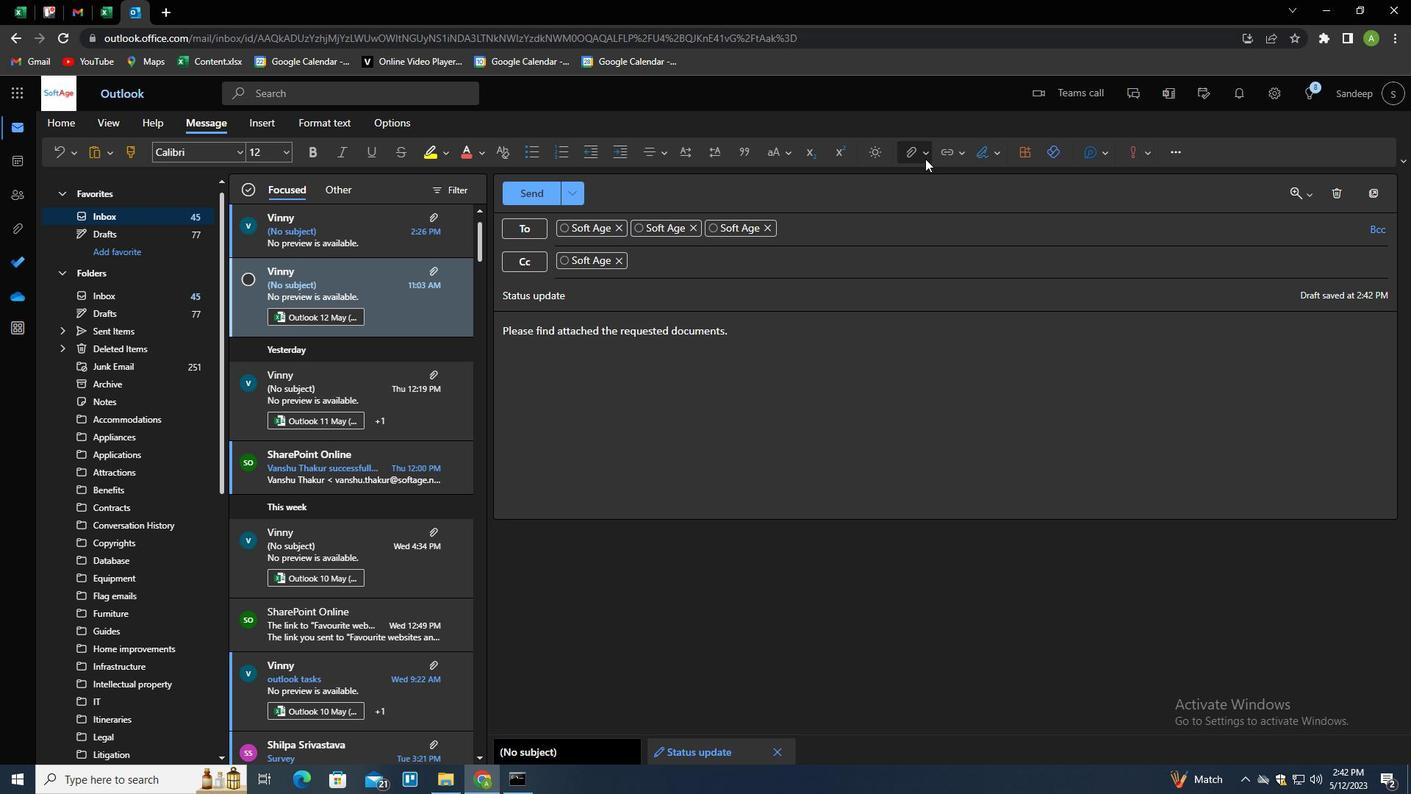 
Action: Mouse pressed left at (924, 156)
Screenshot: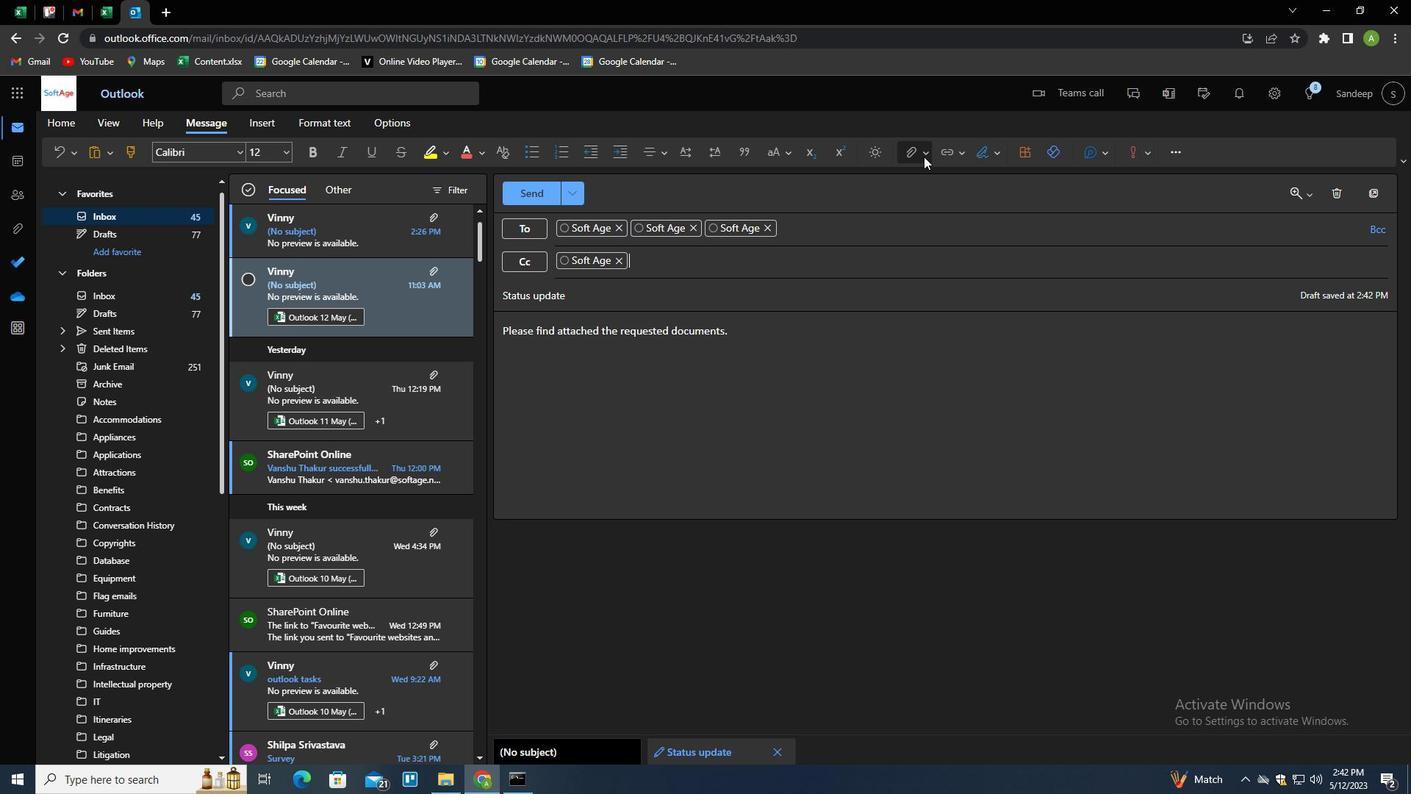 
Action: Mouse moved to (886, 183)
Screenshot: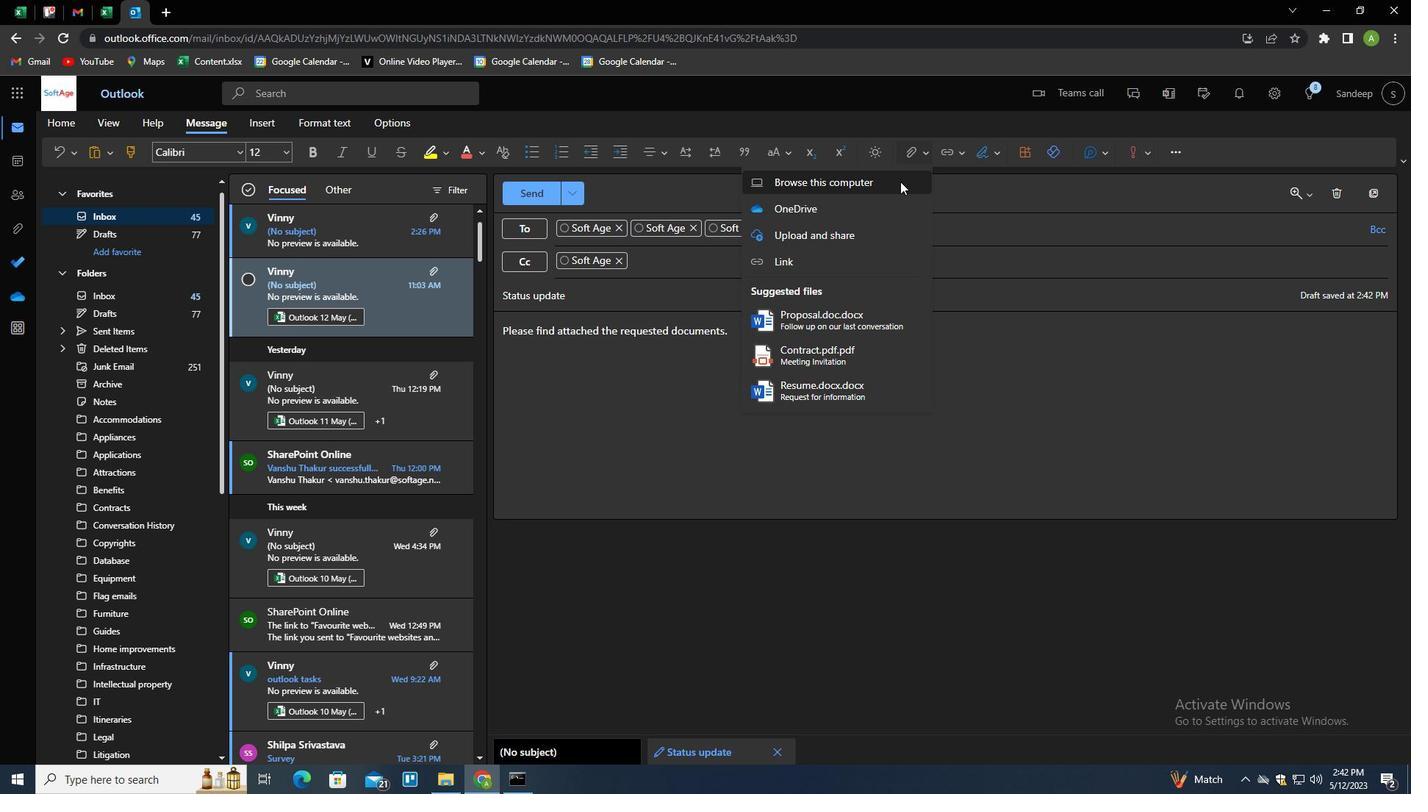 
Action: Mouse pressed left at (886, 183)
Screenshot: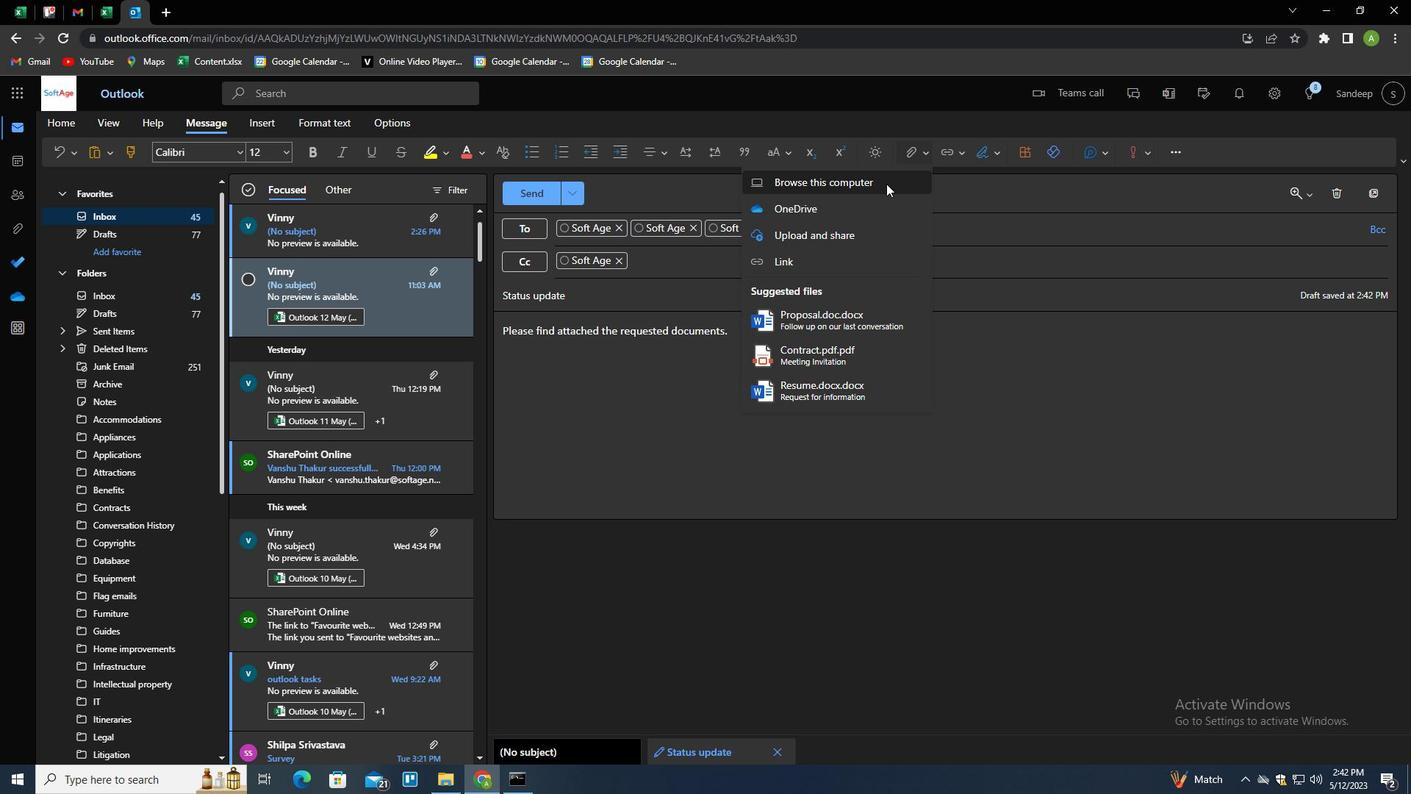 
Action: Mouse moved to (225, 215)
Screenshot: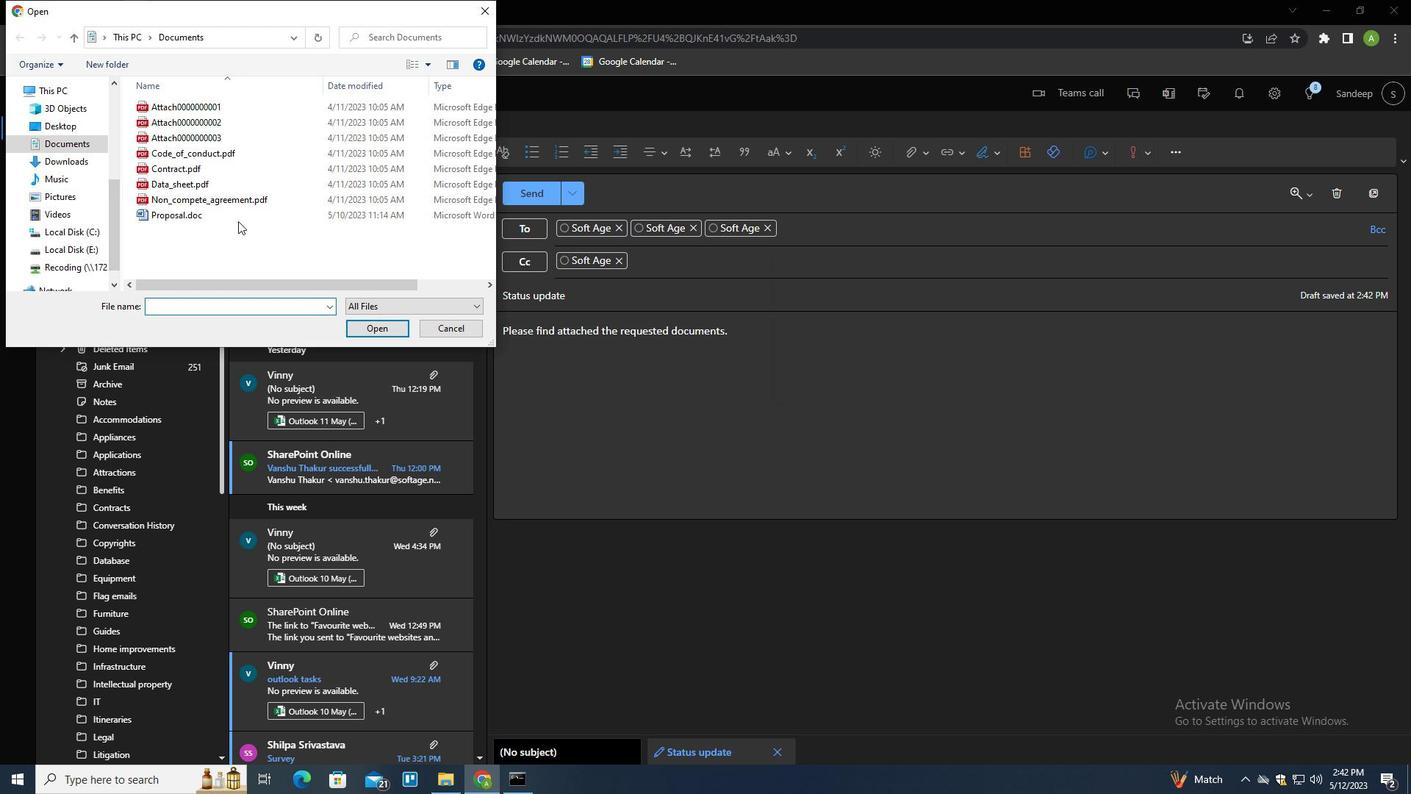 
Action: Mouse pressed left at (225, 215)
Screenshot: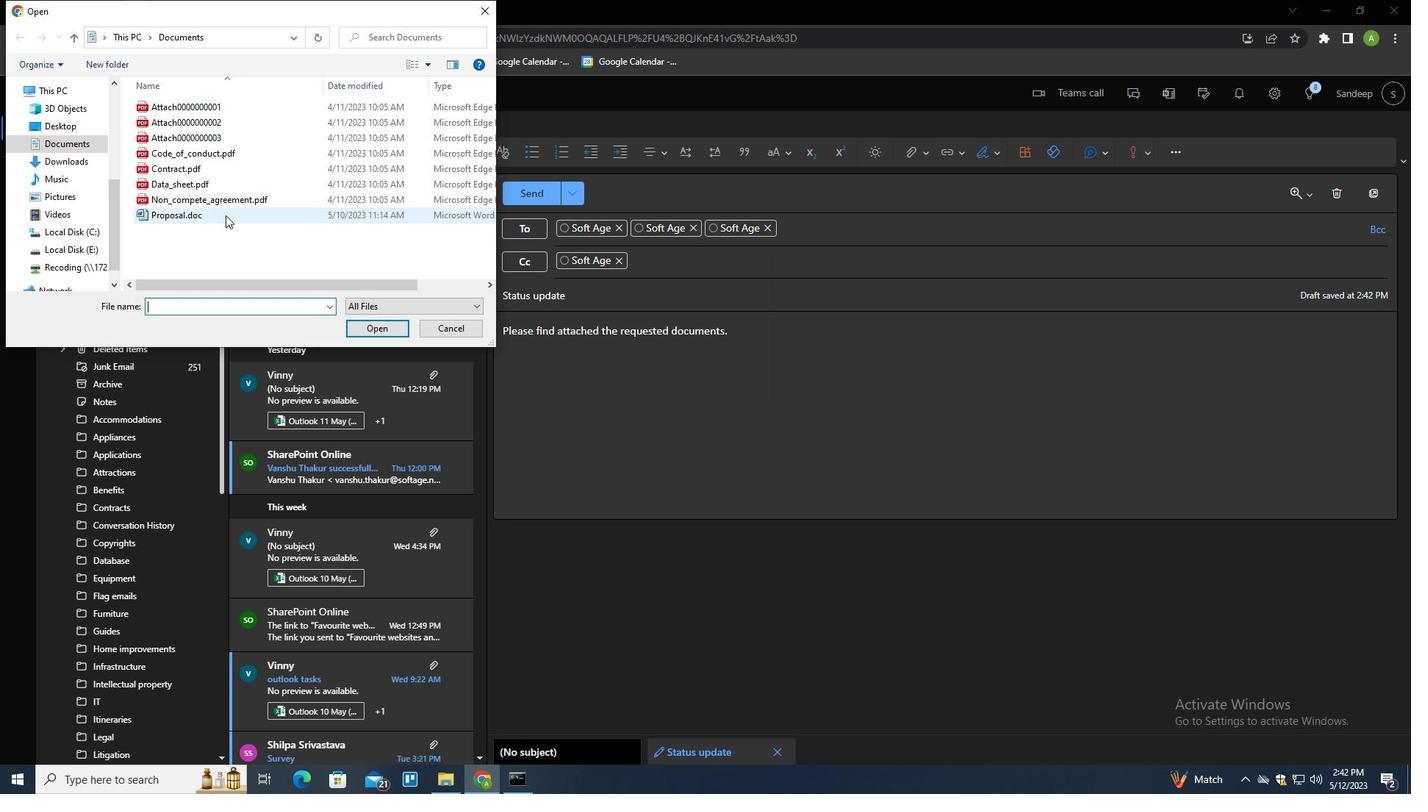 
Action: Key pressed <Key.f2><Key.shift><Key.shift><Key.shift><Key.shift><Key.shift><Key.shift><Key.shift><Key.shift><Key.shift><Key.shift><Key.shift><Key.shift><Key.shift><Key.shift><Key.shift>C<Key.backspace>BUDGET.XLSX<Key.enter>
Screenshot: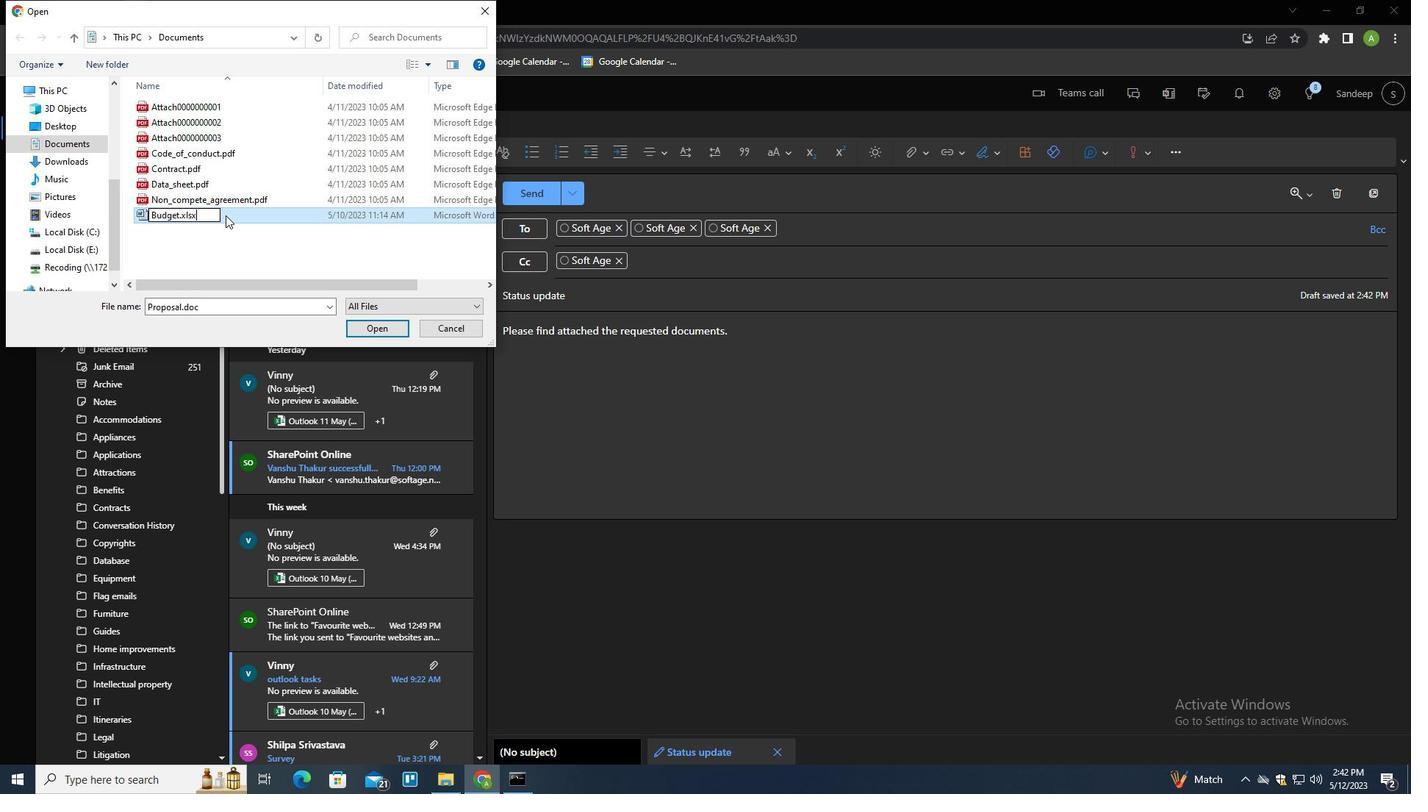 
Action: Mouse pressed left at (225, 215)
Screenshot: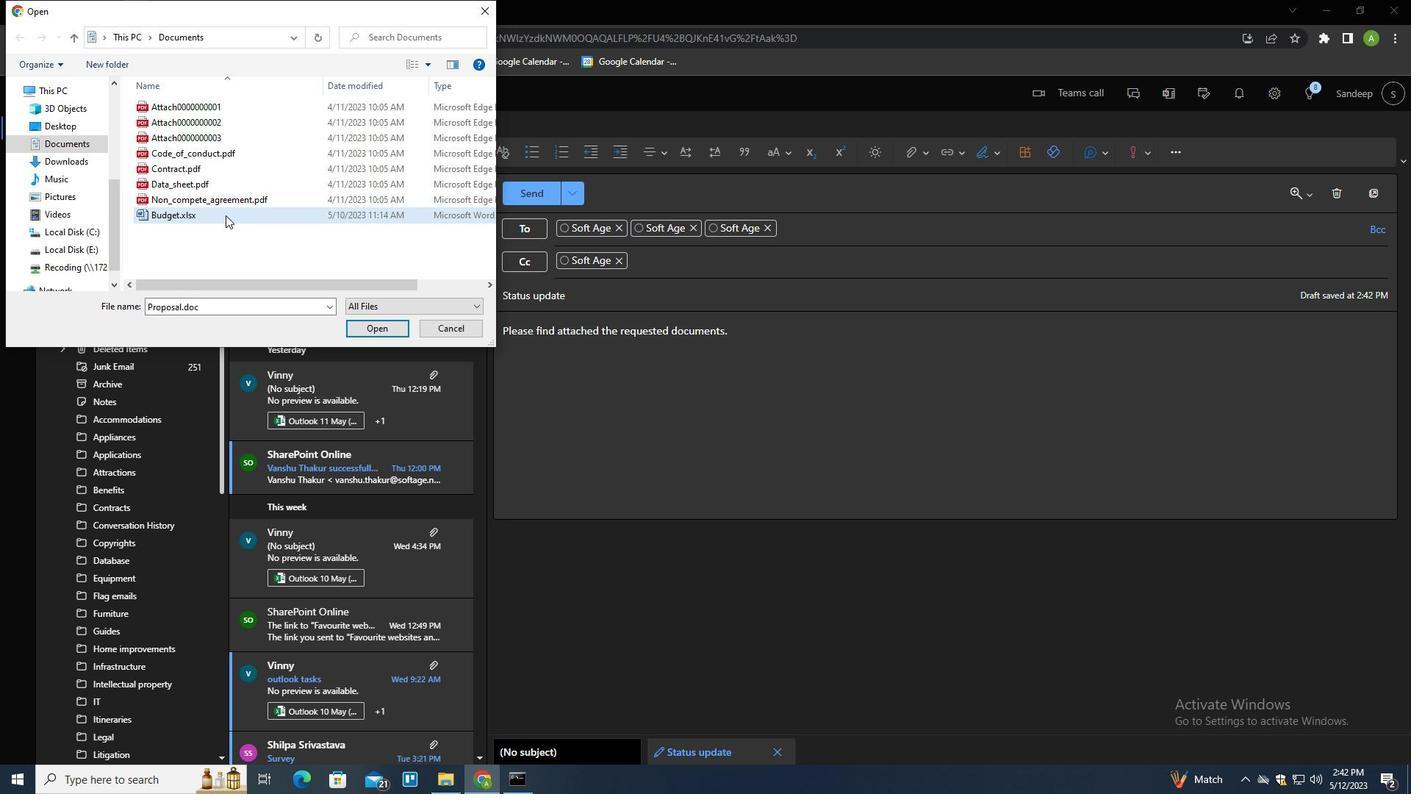 
Action: Mouse moved to (363, 329)
Screenshot: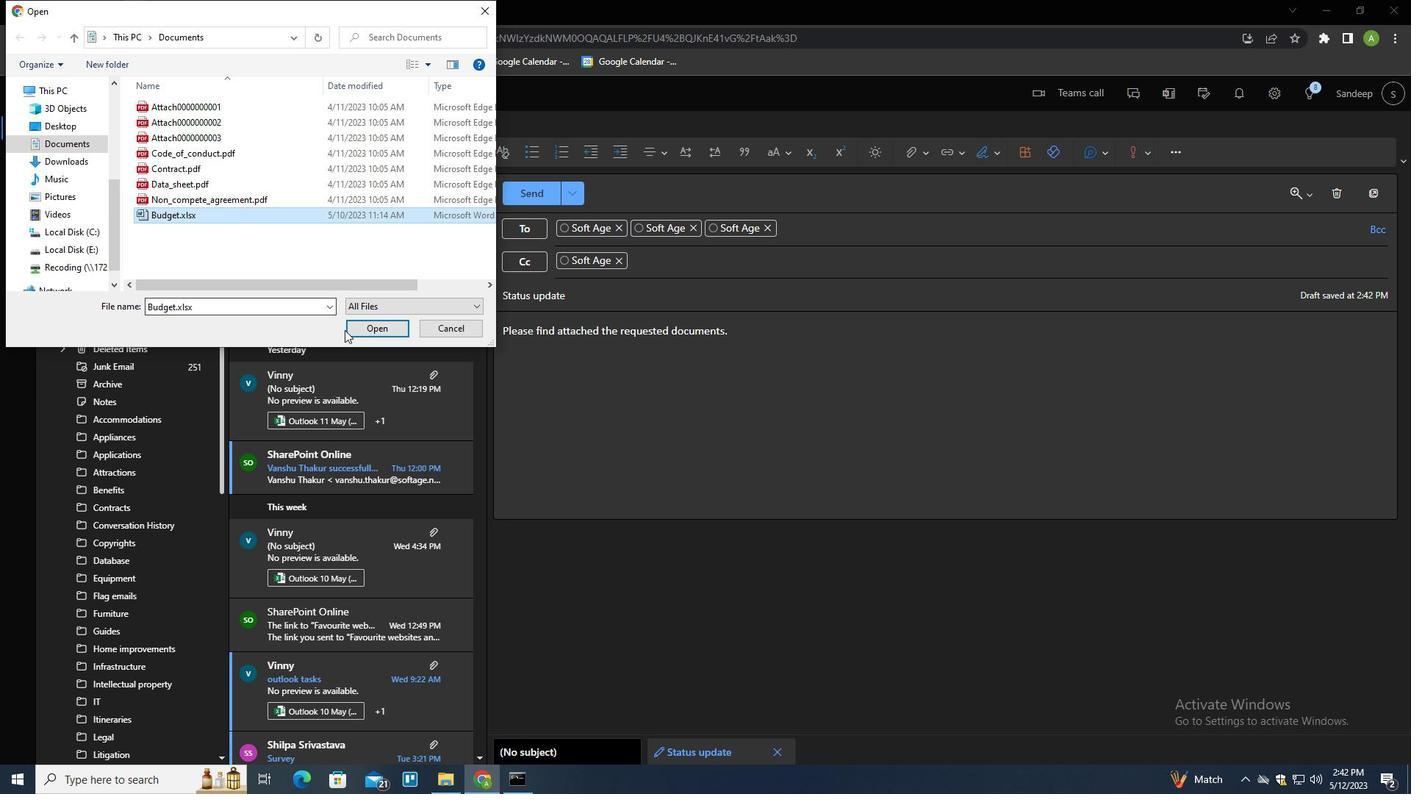
Action: Mouse pressed left at (363, 329)
Screenshot: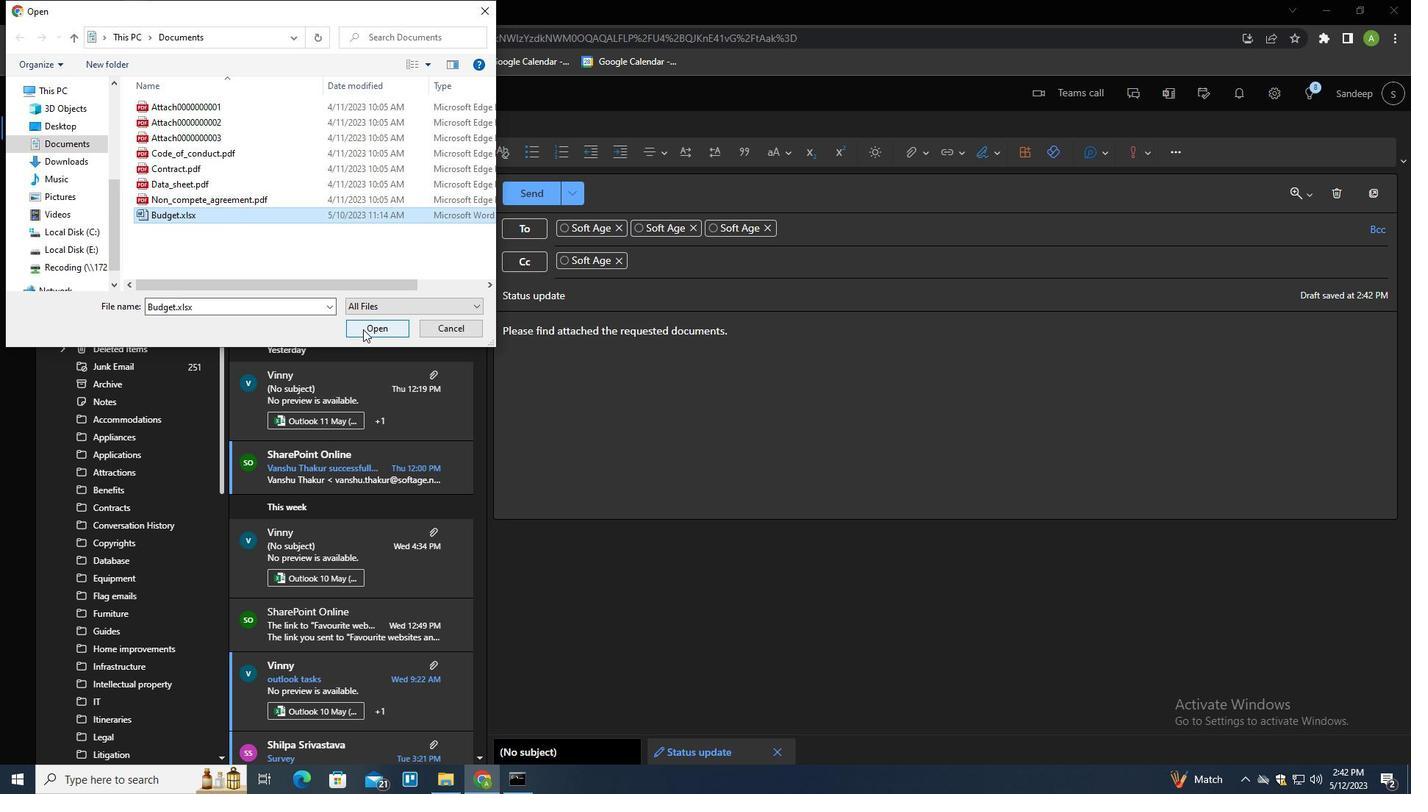 
Action: Mouse moved to (541, 198)
Screenshot: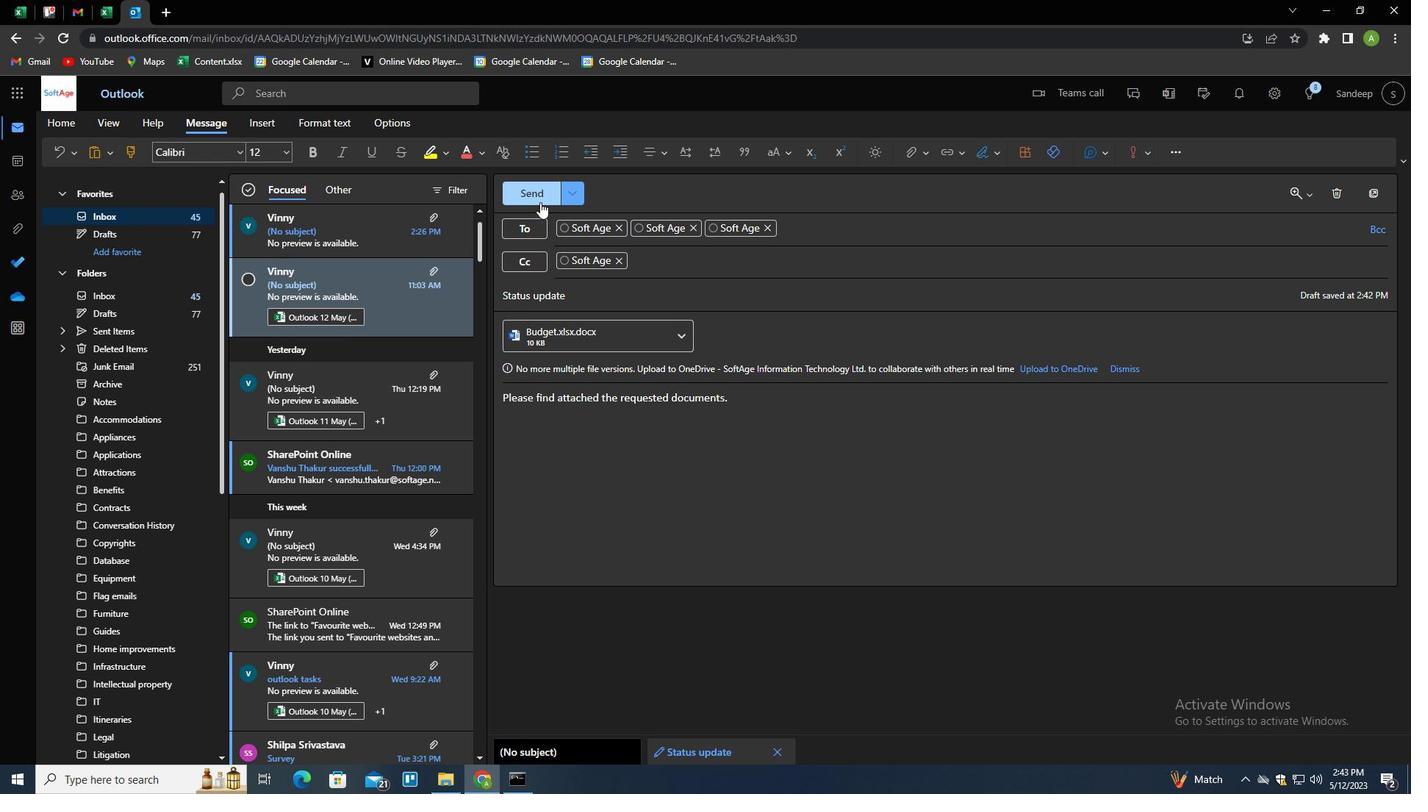 
Action: Mouse pressed left at (541, 198)
Screenshot: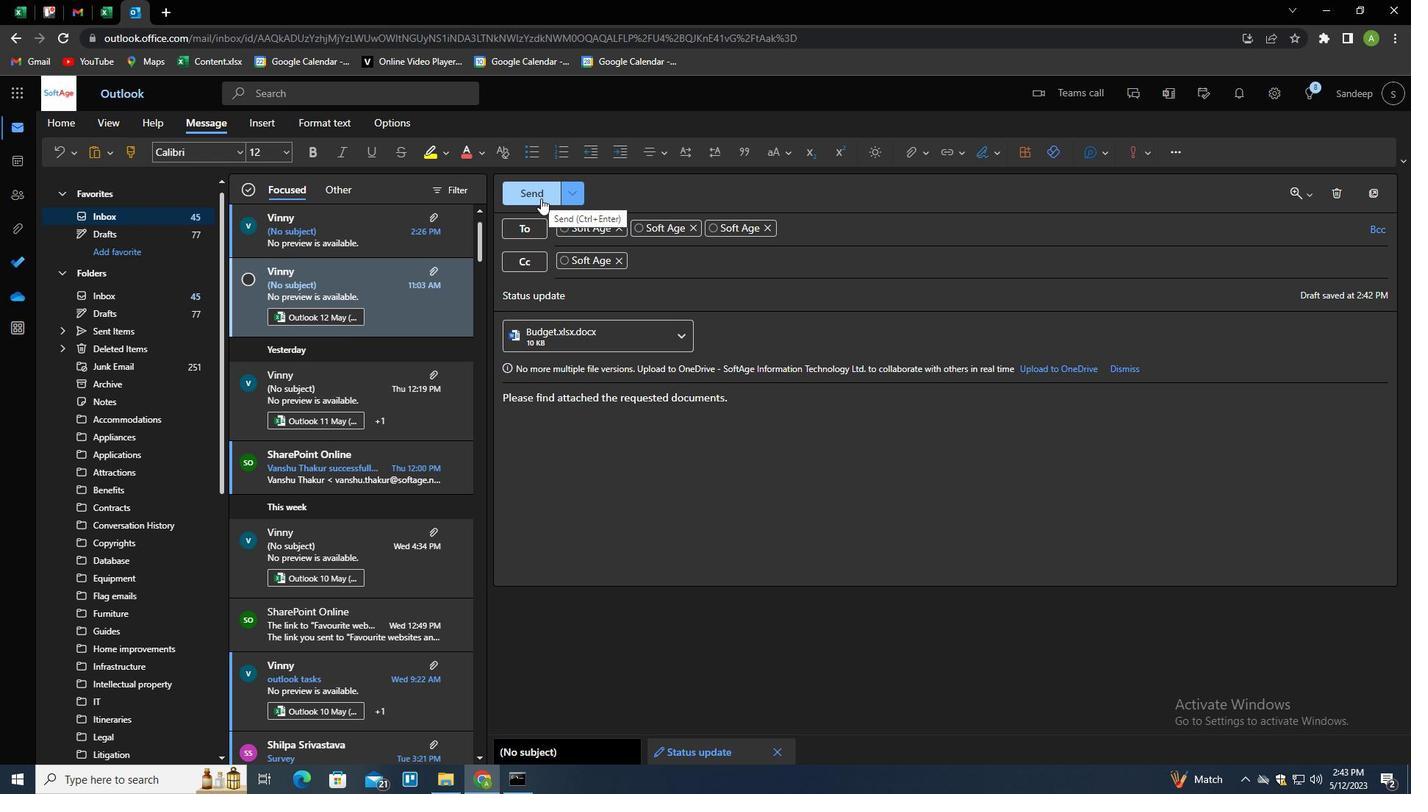 
